 Task: Find connections with filter location Paraíba do Sul with filter topic #jobinterviewswith filter profile language English with filter current company RITU KUMAR with filter school Sardar Vallabhbhai National Institute of Technology, Surat with filter industry Wholesale Drugs and Sundries with filter service category Team Building with filter keywords title Skin Care Specialist
Action: Mouse moved to (250, 307)
Screenshot: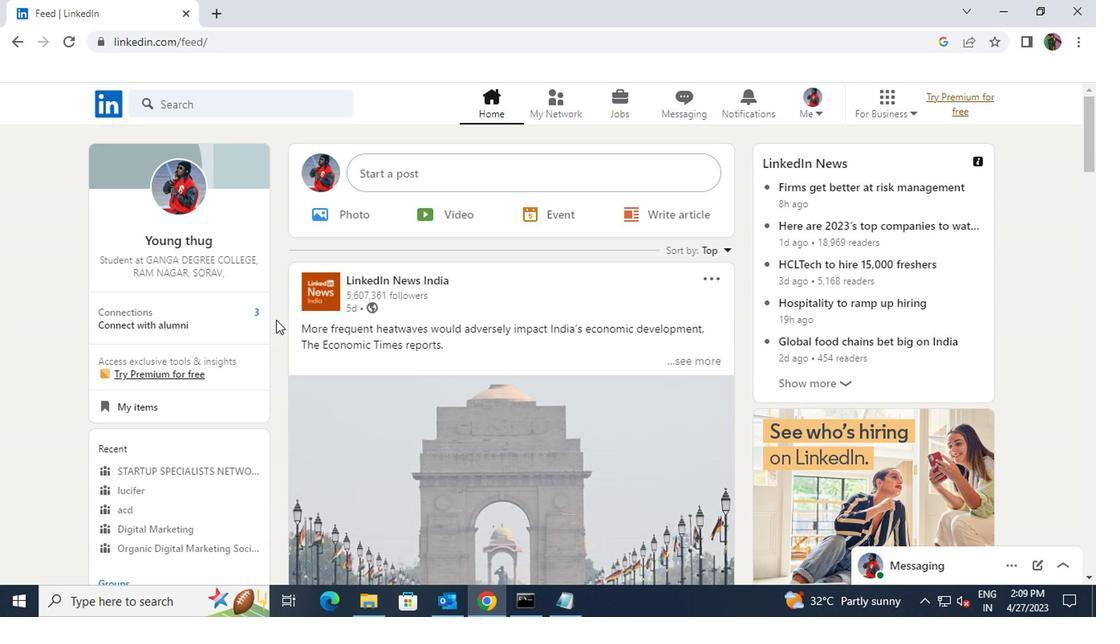 
Action: Mouse pressed left at (250, 307)
Screenshot: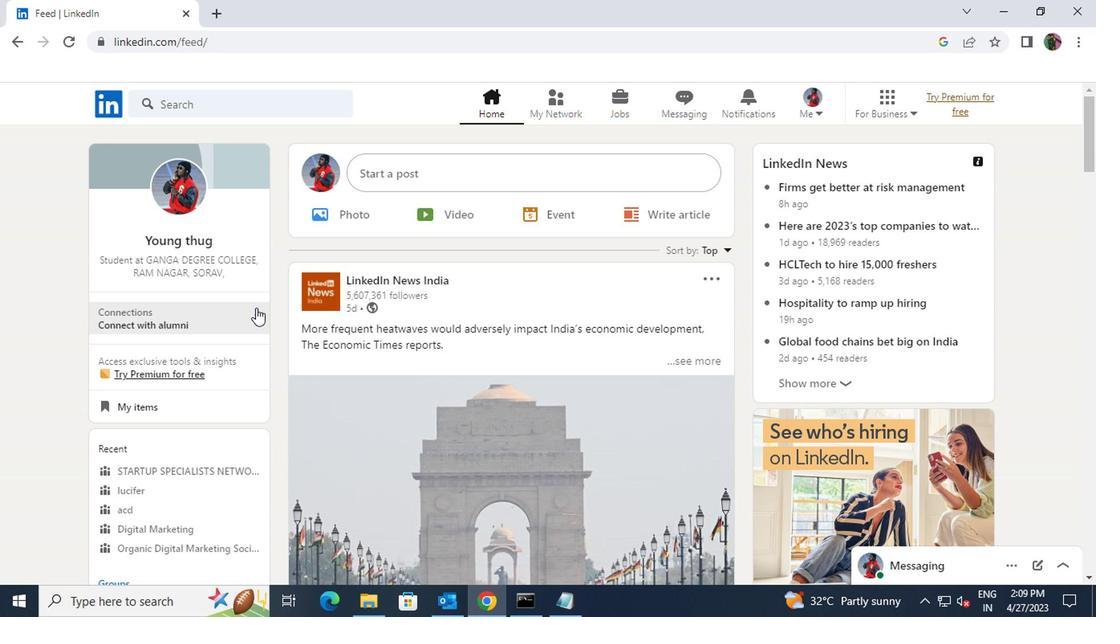 
Action: Mouse moved to (251, 188)
Screenshot: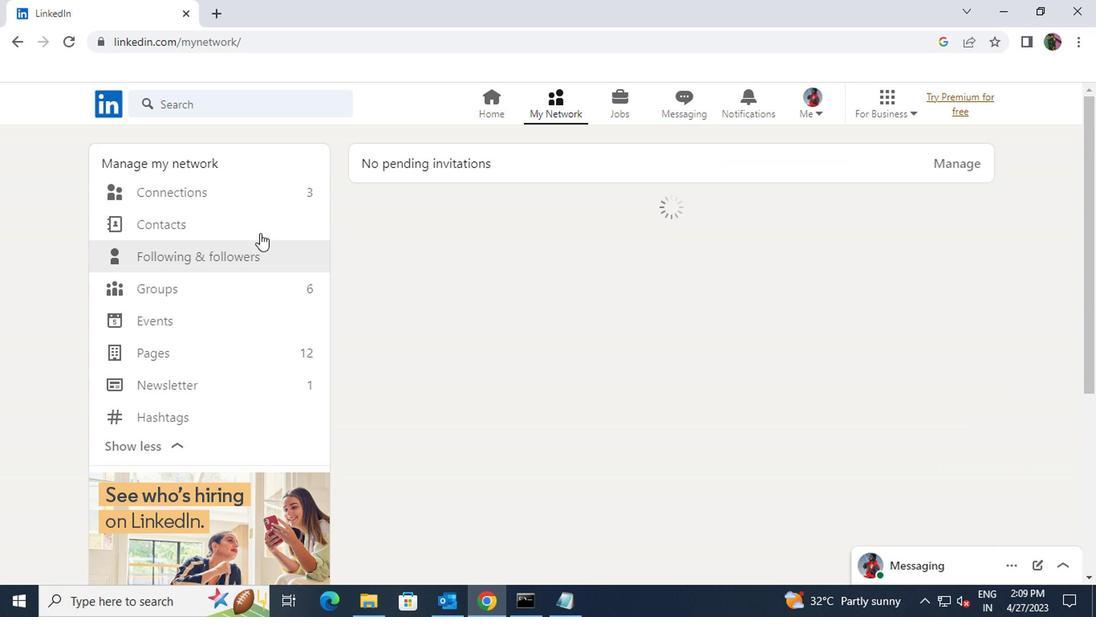 
Action: Mouse pressed left at (251, 188)
Screenshot: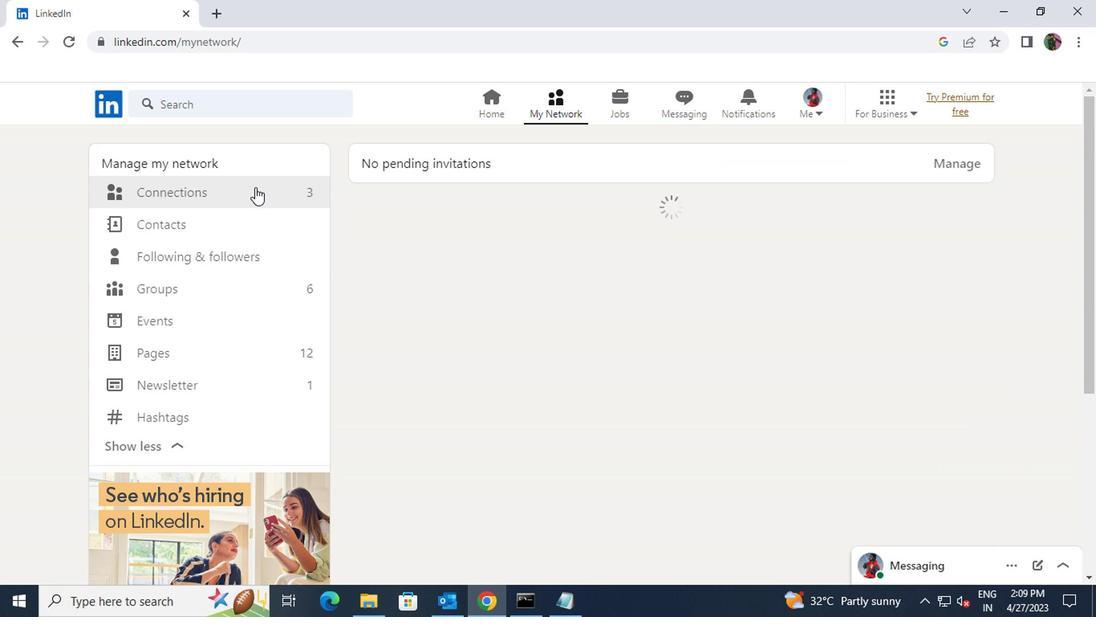 
Action: Mouse moved to (625, 195)
Screenshot: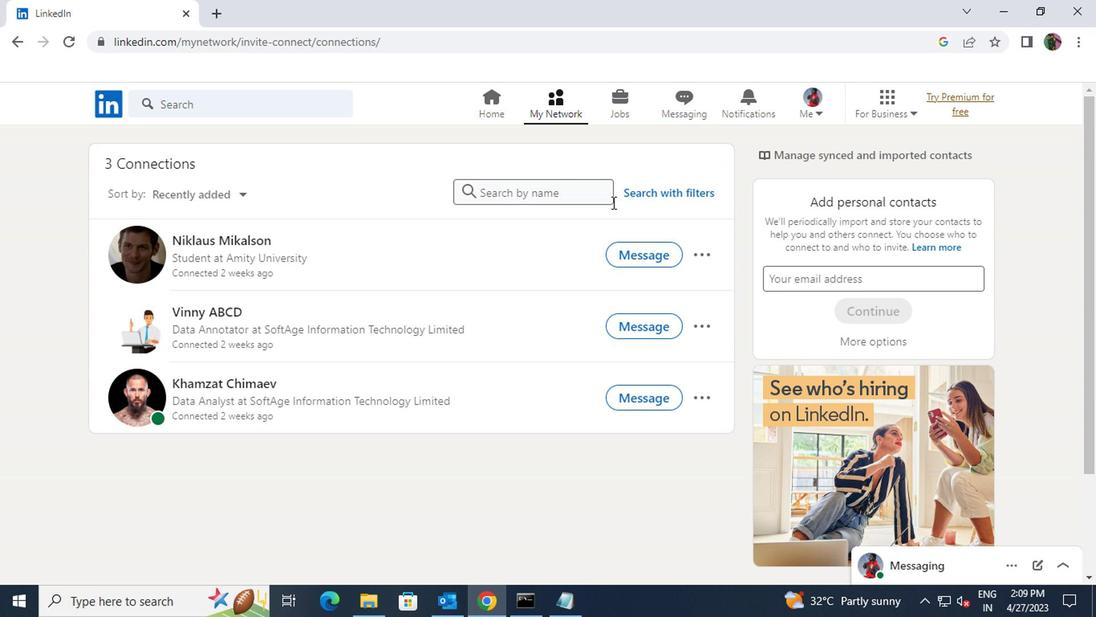
Action: Mouse pressed left at (625, 195)
Screenshot: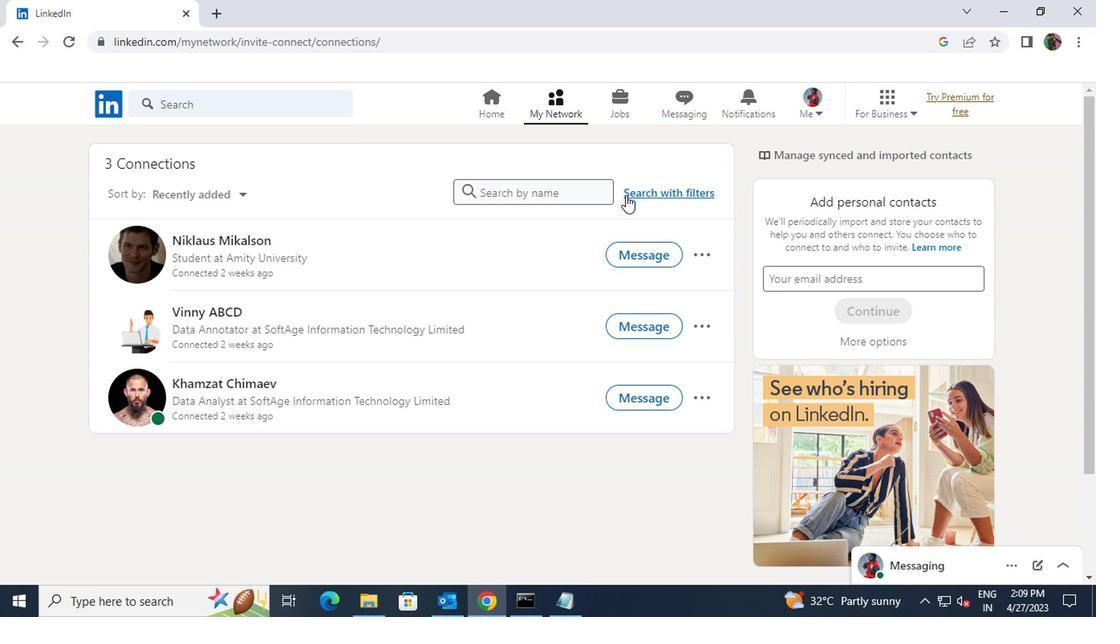 
Action: Mouse moved to (603, 149)
Screenshot: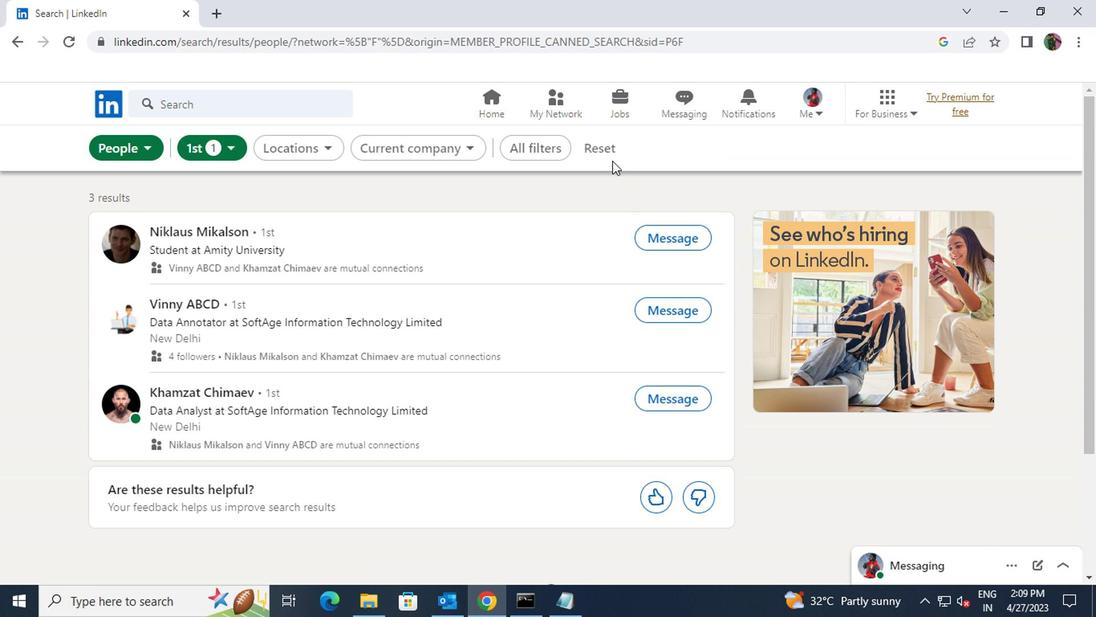
Action: Mouse pressed left at (603, 149)
Screenshot: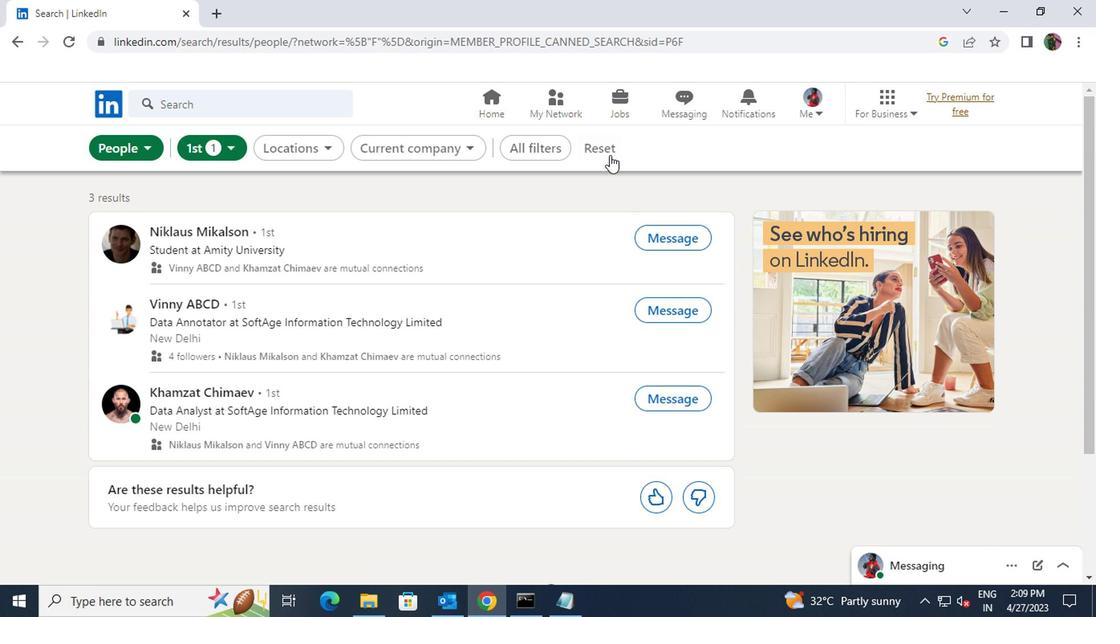 
Action: Mouse moved to (583, 151)
Screenshot: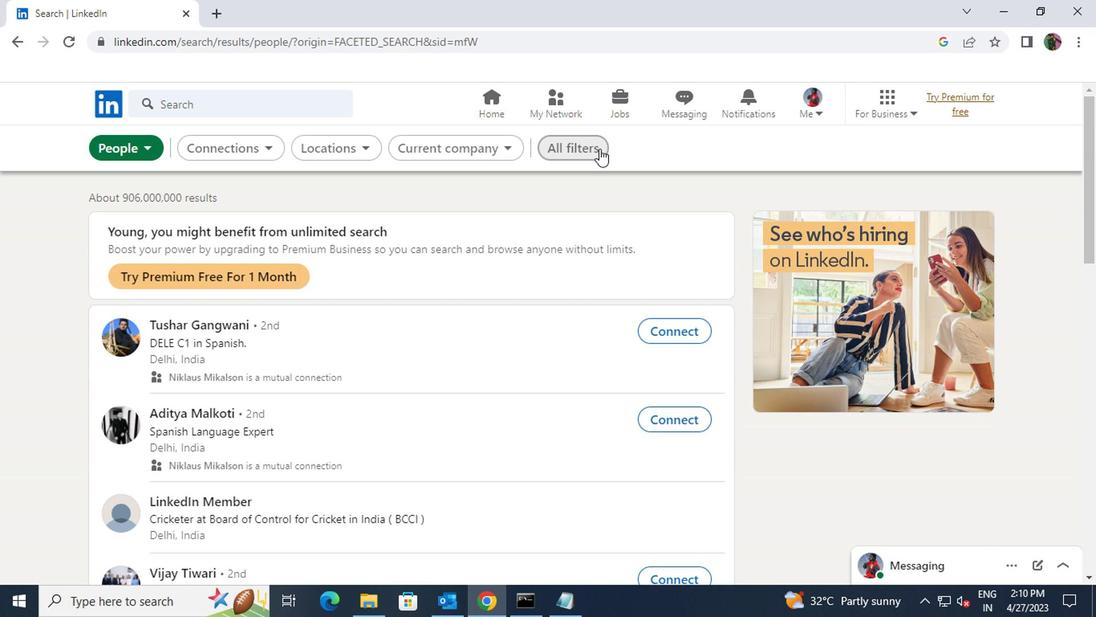 
Action: Mouse pressed left at (583, 151)
Screenshot: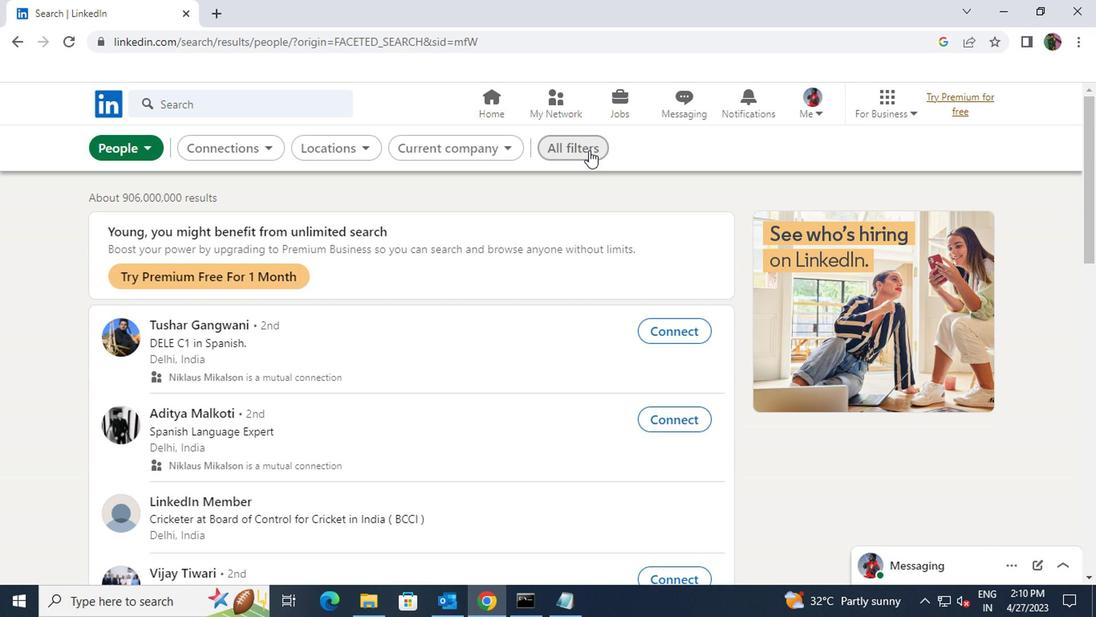 
Action: Mouse moved to (780, 300)
Screenshot: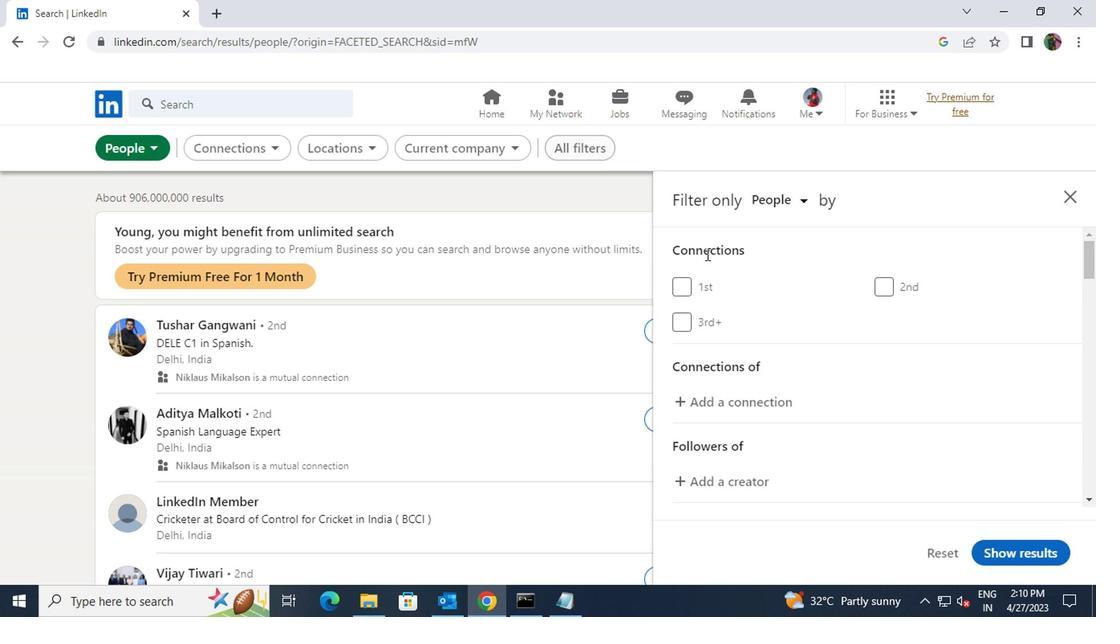 
Action: Mouse scrolled (780, 299) with delta (0, 0)
Screenshot: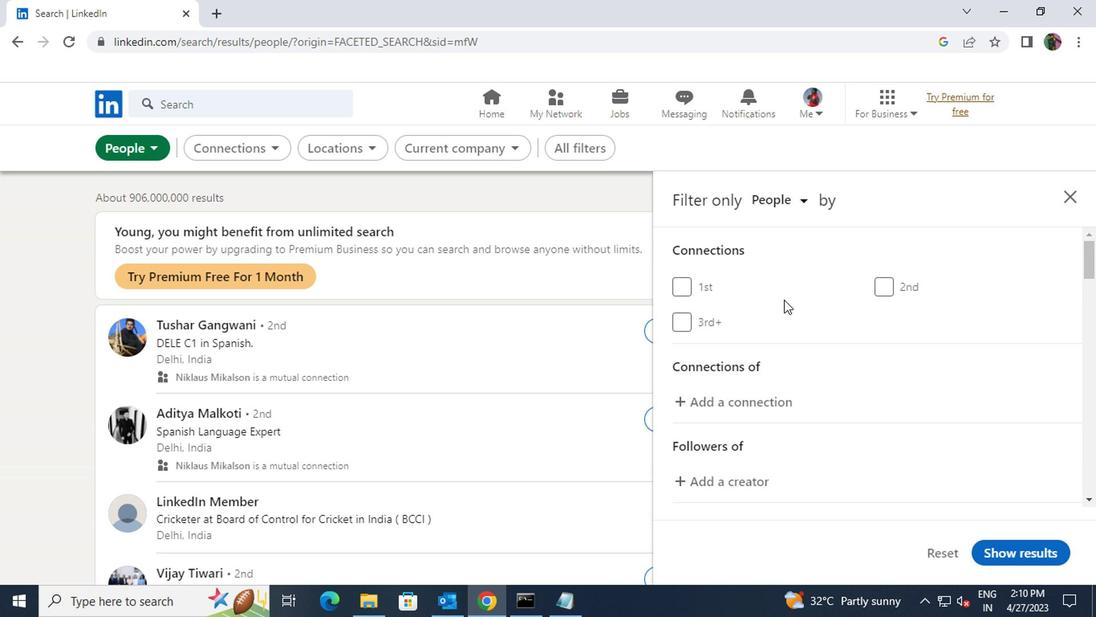
Action: Mouse scrolled (780, 299) with delta (0, 0)
Screenshot: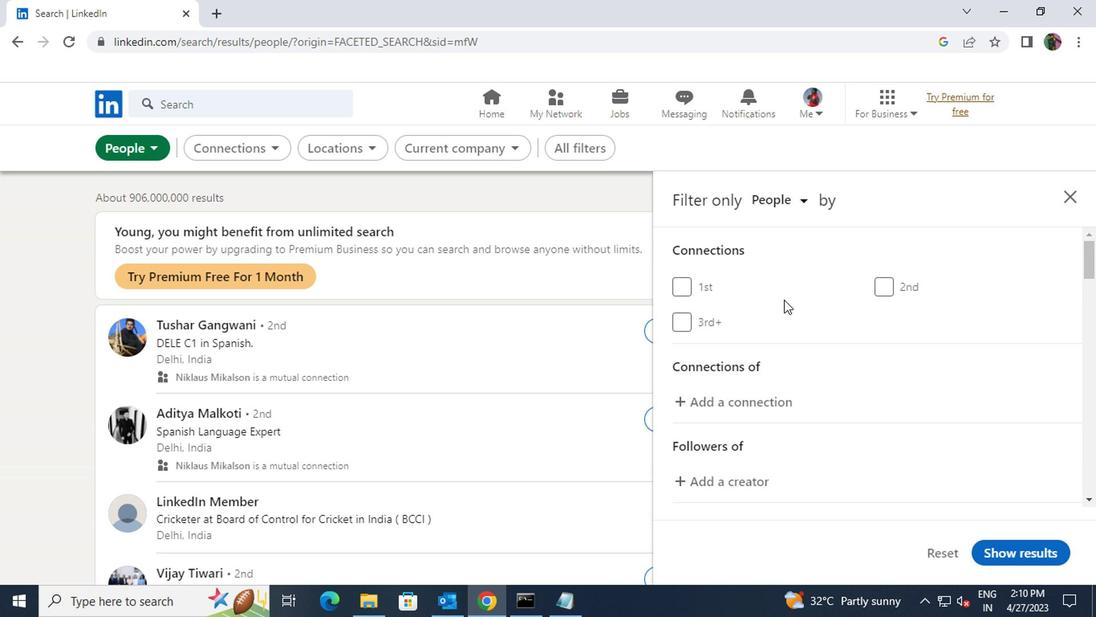 
Action: Mouse scrolled (780, 299) with delta (0, 0)
Screenshot: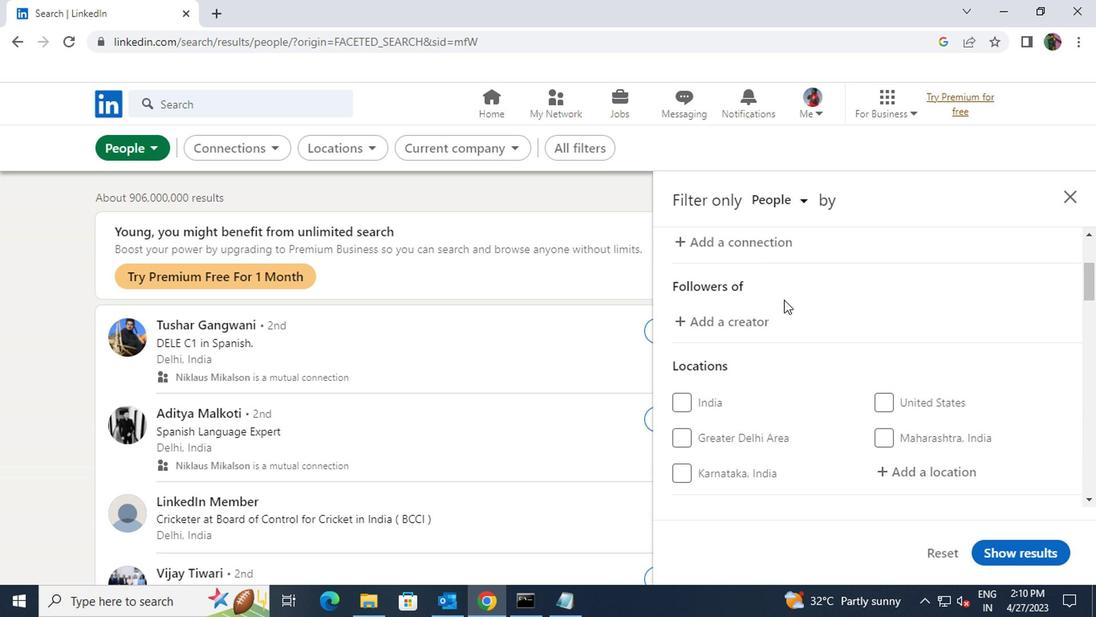 
Action: Mouse moved to (924, 382)
Screenshot: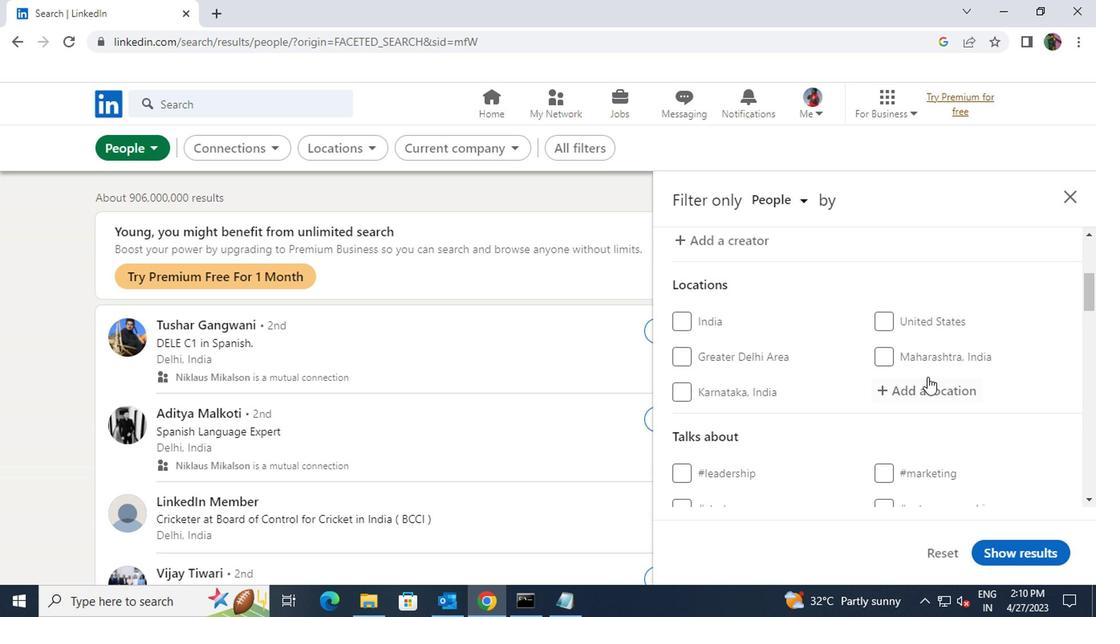 
Action: Mouse pressed left at (924, 382)
Screenshot: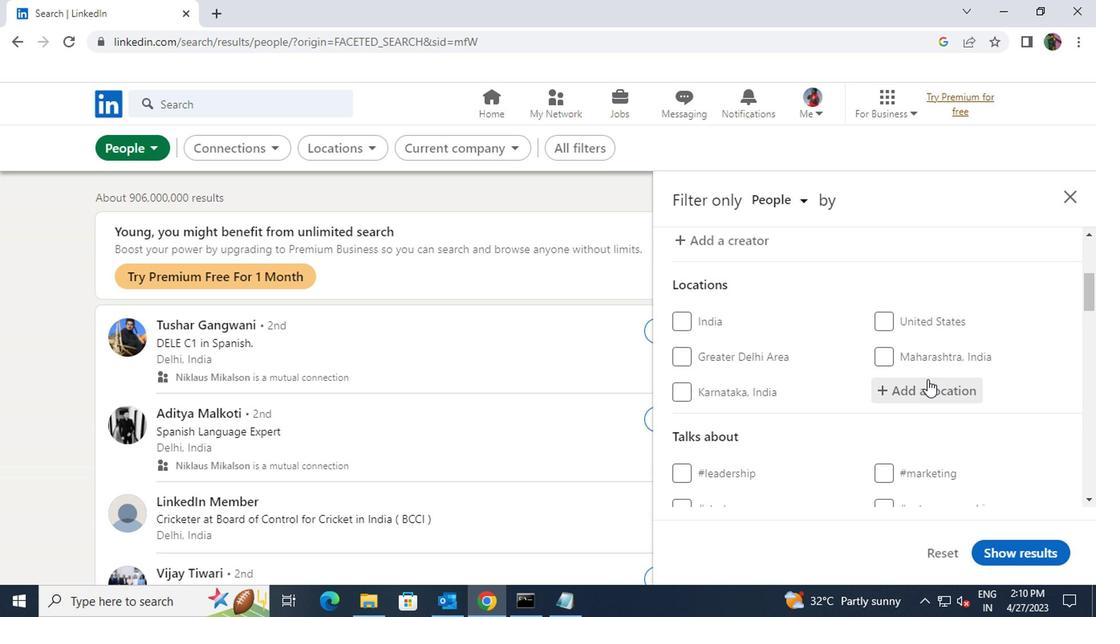 
Action: Key pressed <Key.shift>PARAIBA
Screenshot: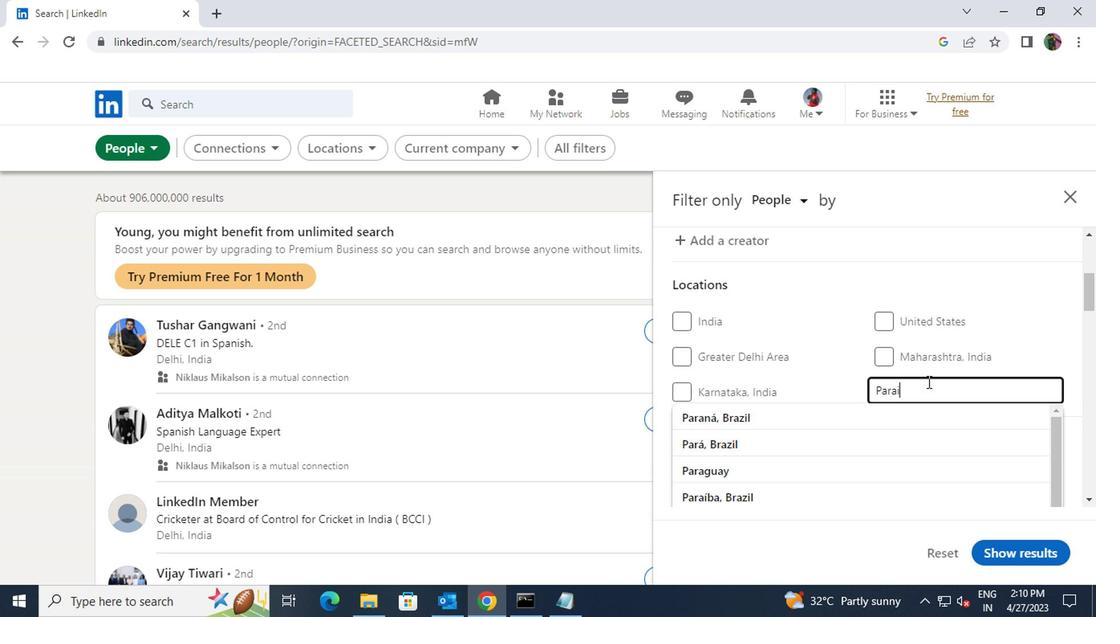 
Action: Mouse moved to (907, 411)
Screenshot: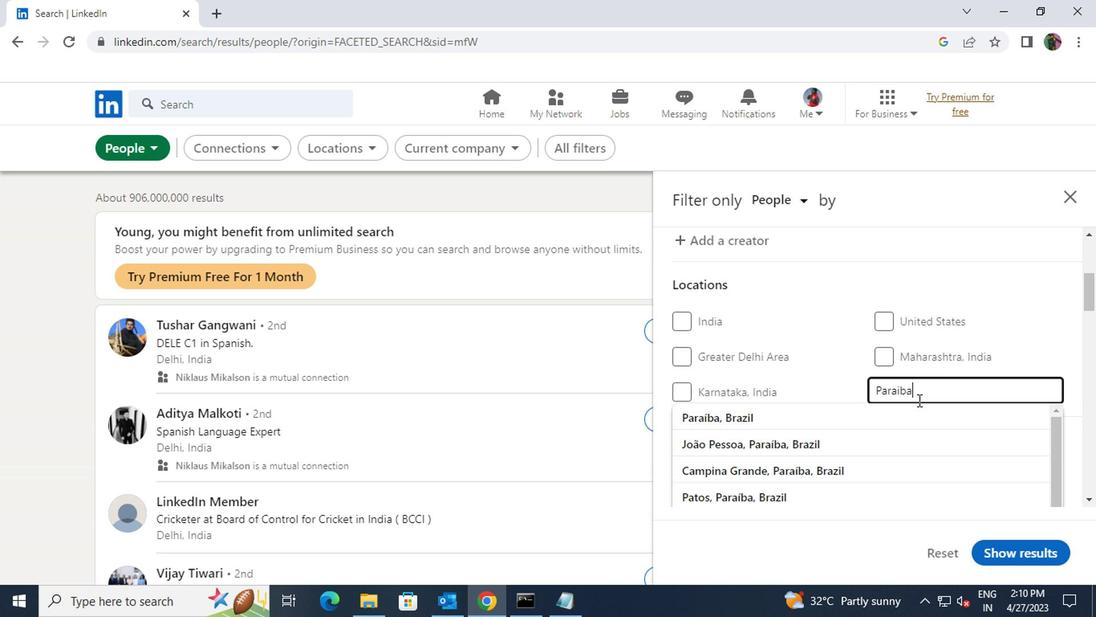 
Action: Mouse pressed left at (907, 411)
Screenshot: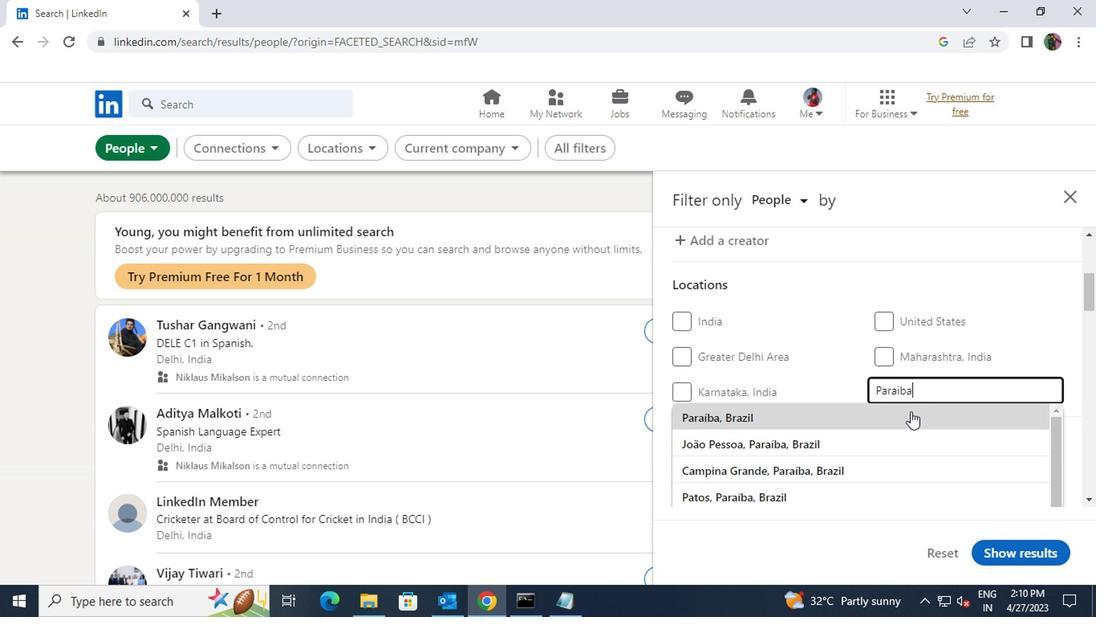 
Action: Mouse scrolled (907, 411) with delta (0, 0)
Screenshot: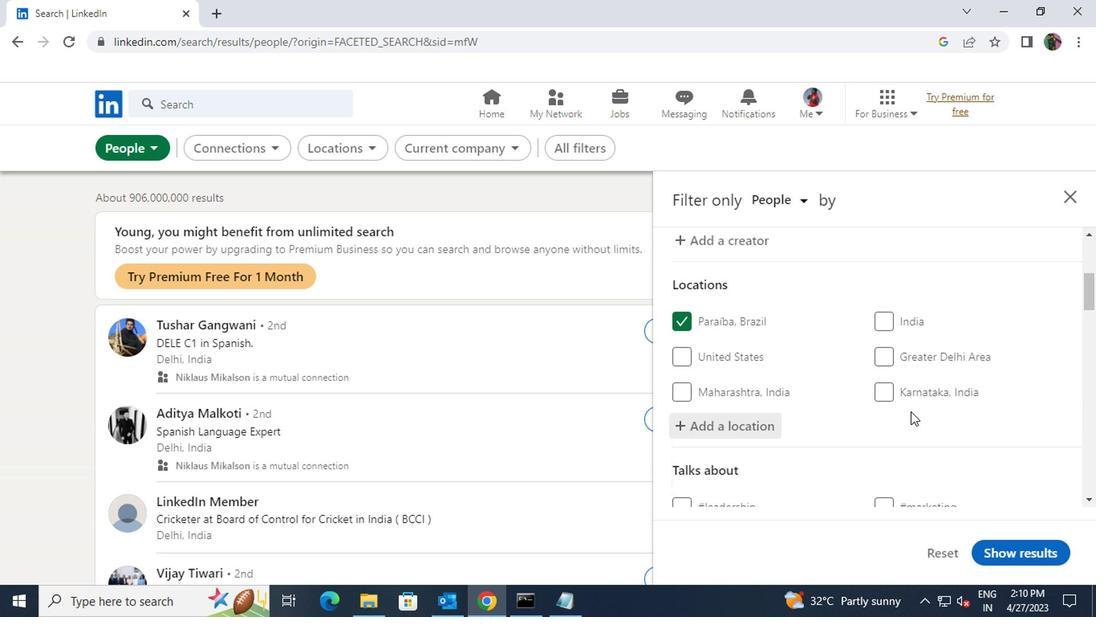 
Action: Mouse scrolled (907, 411) with delta (0, 0)
Screenshot: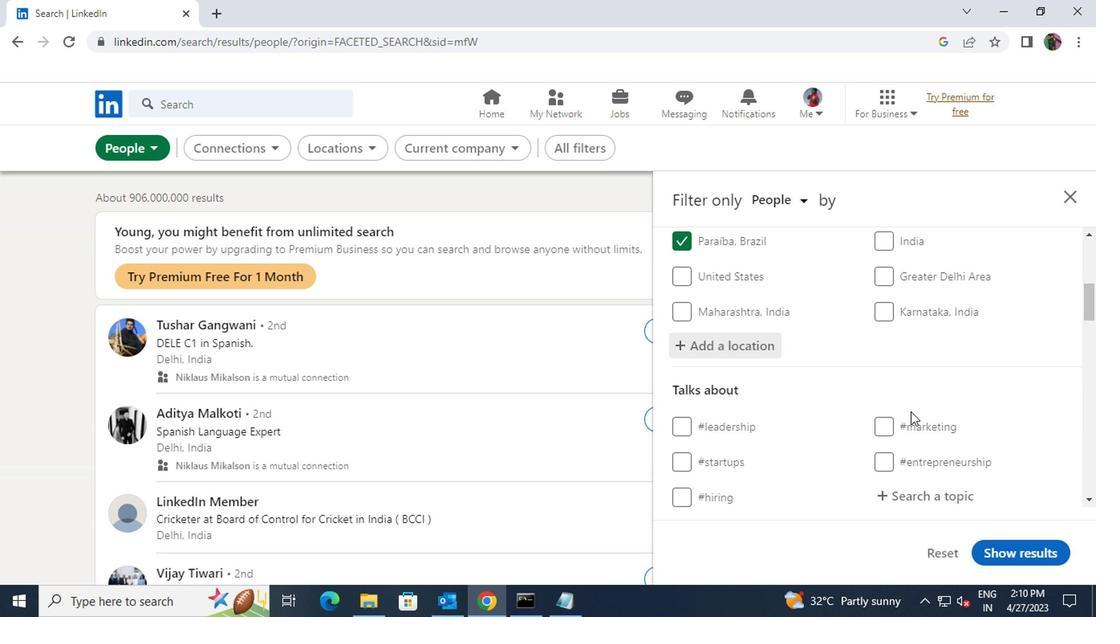 
Action: Mouse moved to (907, 413)
Screenshot: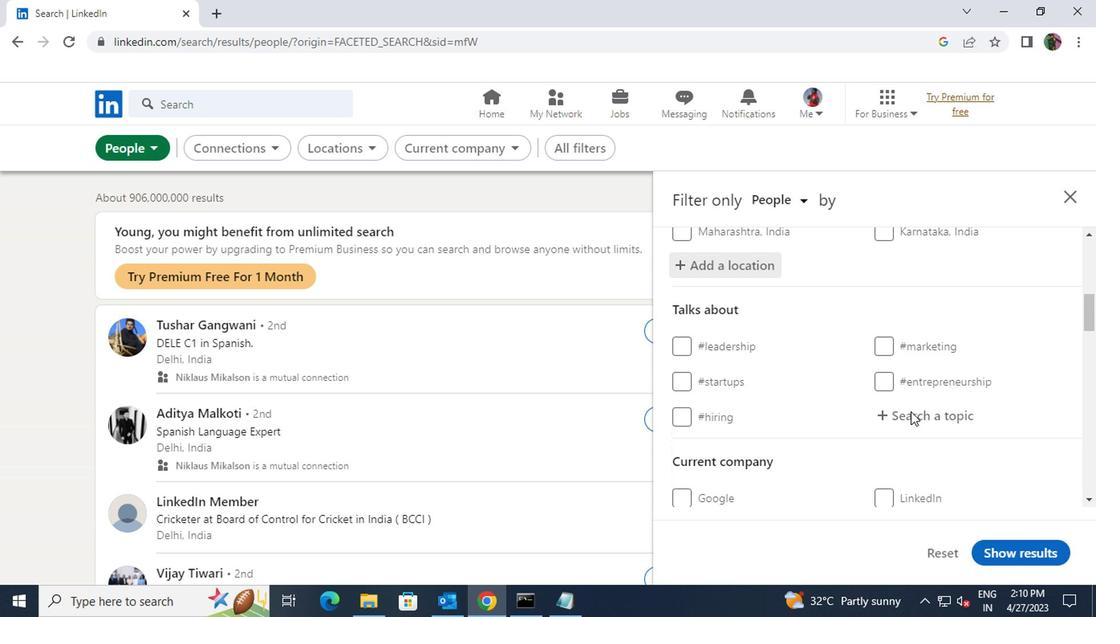
Action: Mouse pressed left at (907, 413)
Screenshot: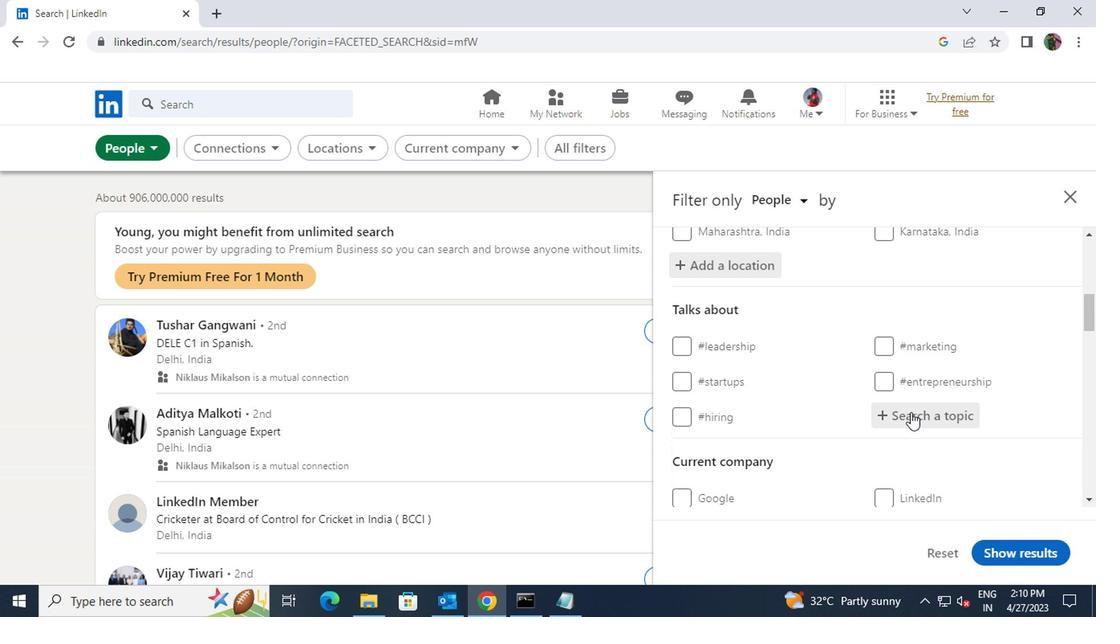 
Action: Key pressed <Key.shift><Key.shift><Key.shift>#<Key.shift>JOBINTERVIEWSWITH
Screenshot: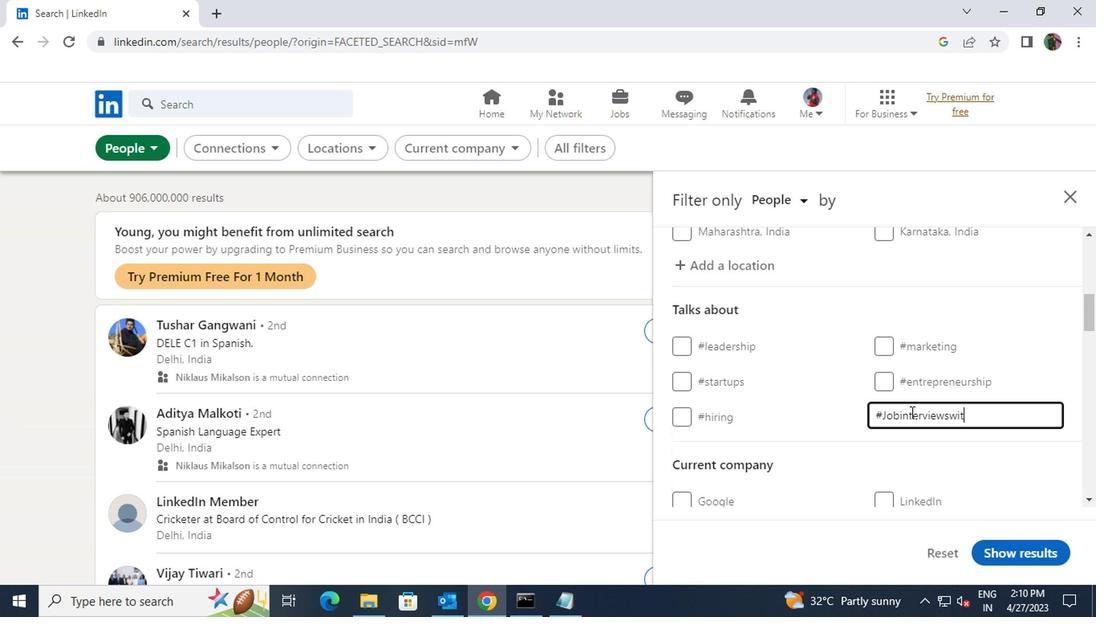 
Action: Mouse scrolled (907, 411) with delta (0, -1)
Screenshot: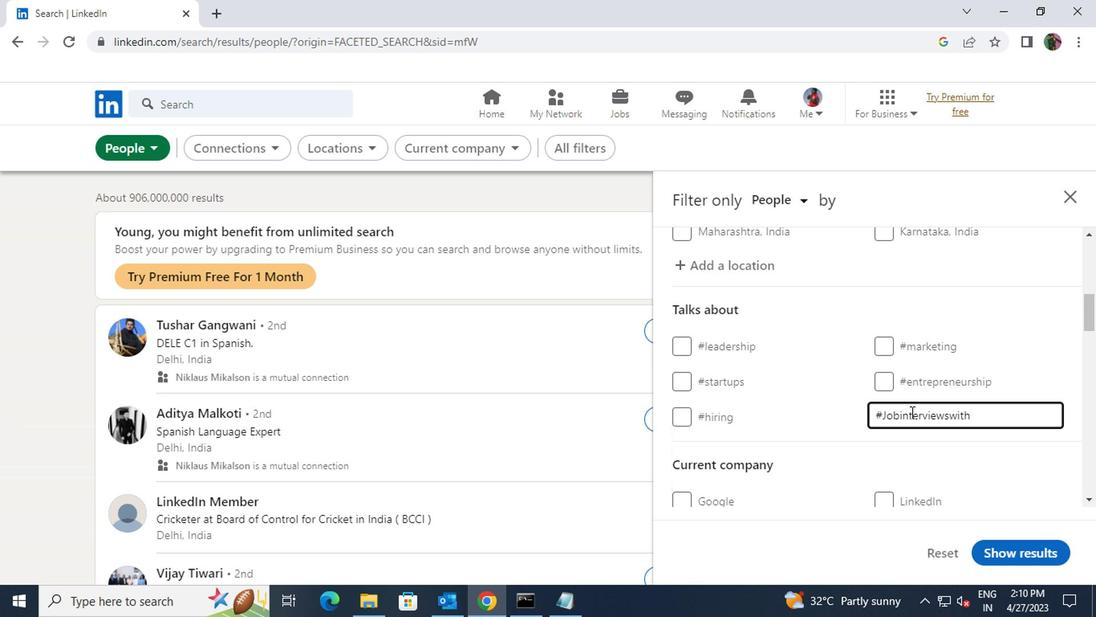 
Action: Mouse scrolled (907, 411) with delta (0, -1)
Screenshot: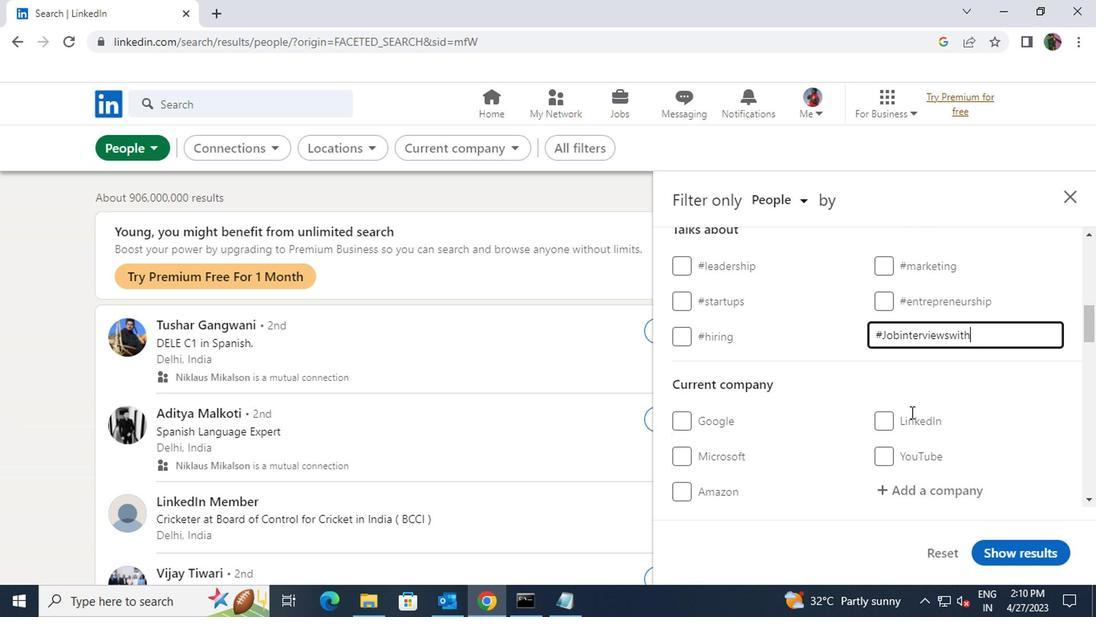 
Action: Mouse pressed left at (907, 413)
Screenshot: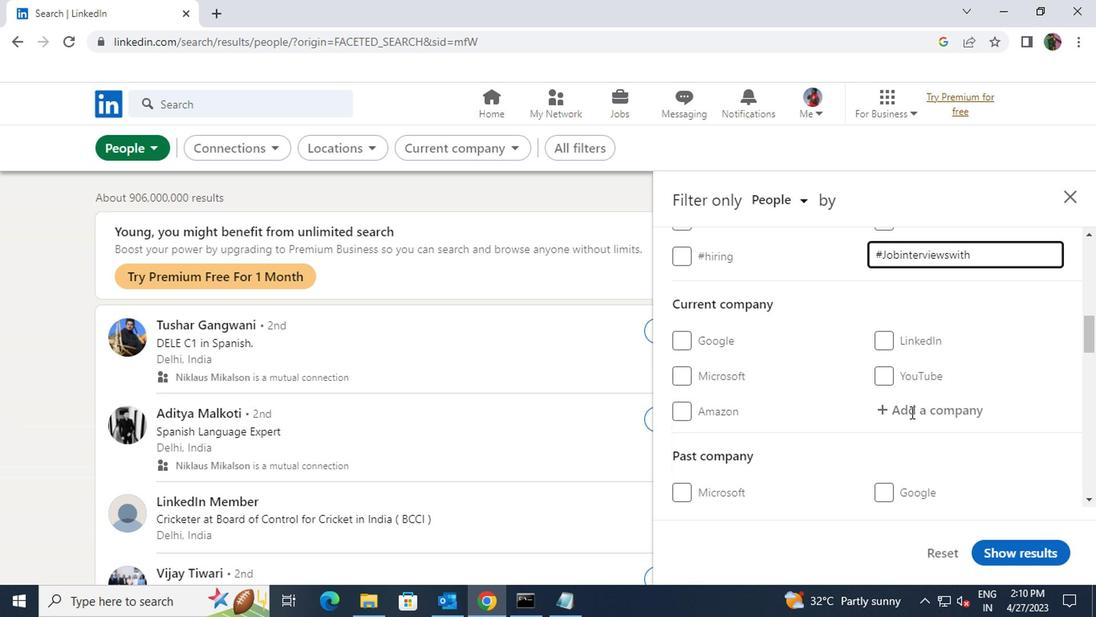 
Action: Key pressed <Key.shift><Key.shift><Key.shift>RITU<Key.space>KUMA
Screenshot: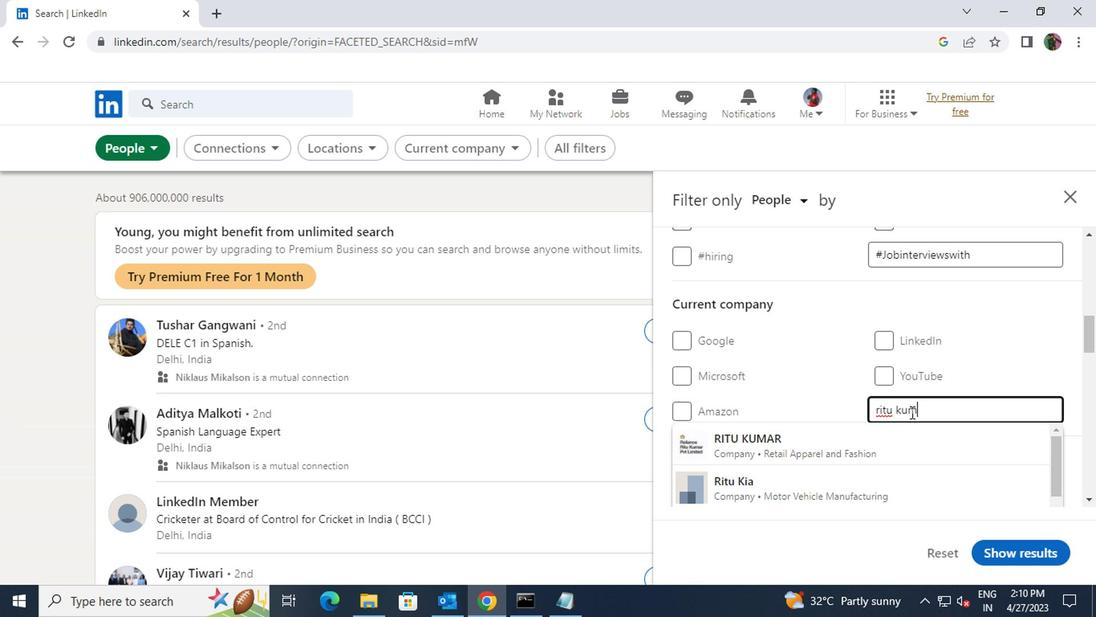 
Action: Mouse moved to (885, 475)
Screenshot: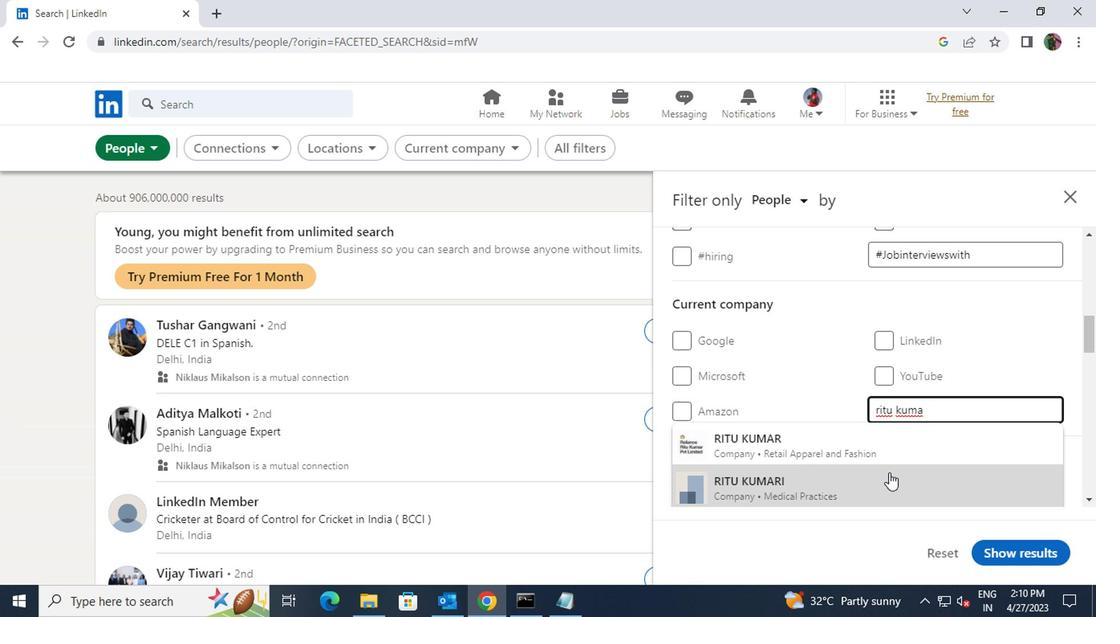 
Action: Mouse pressed left at (885, 475)
Screenshot: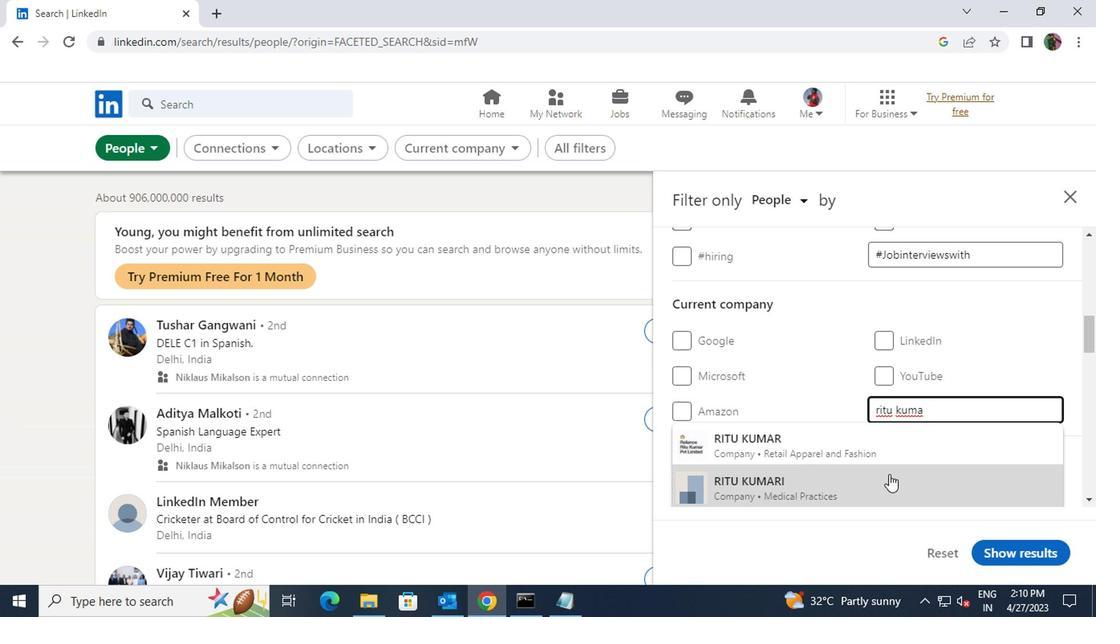
Action: Mouse scrolled (885, 474) with delta (0, -1)
Screenshot: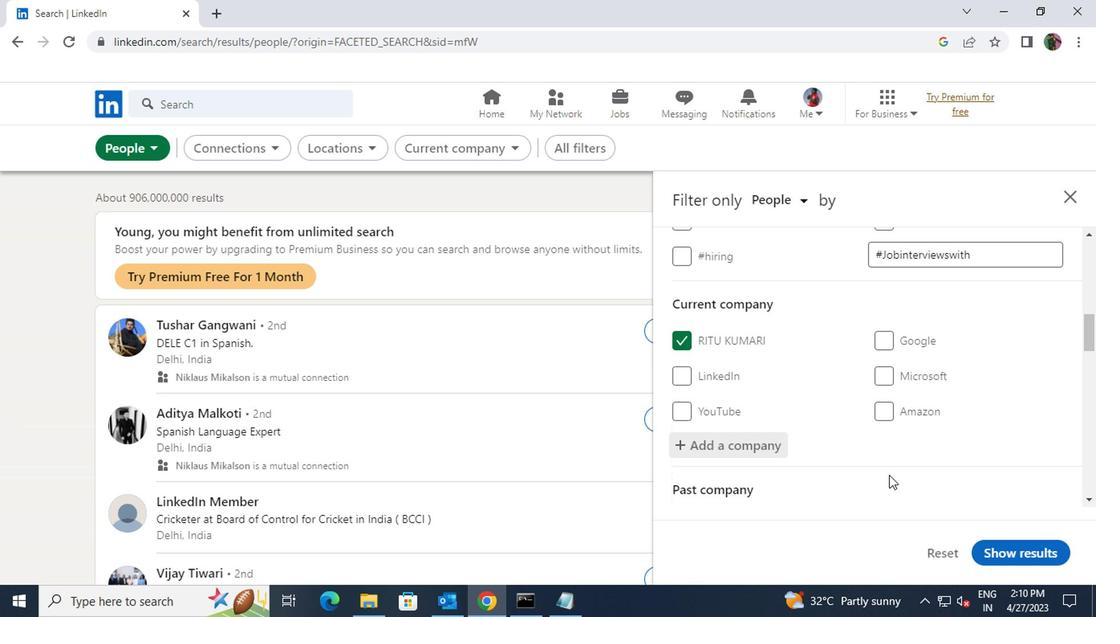 
Action: Mouse scrolled (885, 474) with delta (0, -1)
Screenshot: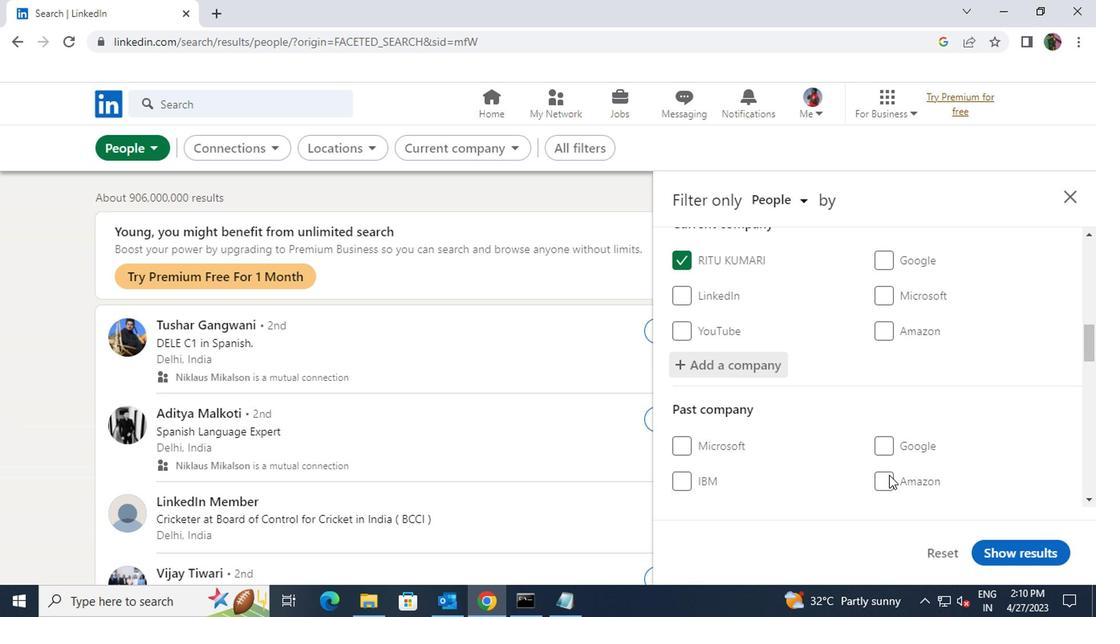
Action: Mouse scrolled (885, 474) with delta (0, -1)
Screenshot: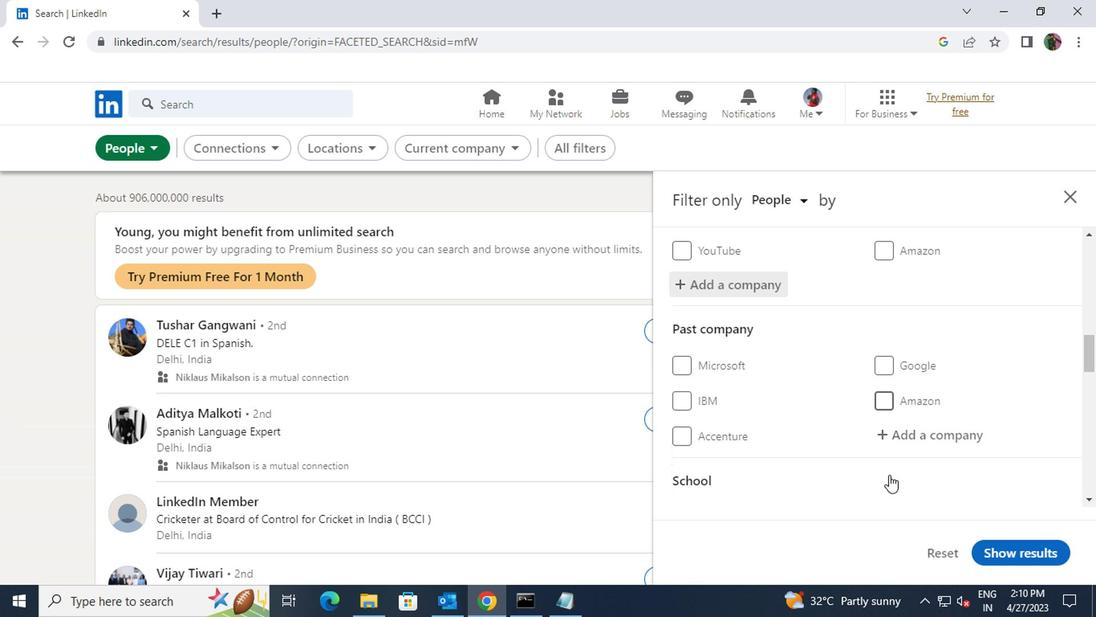 
Action: Mouse scrolled (885, 474) with delta (0, -1)
Screenshot: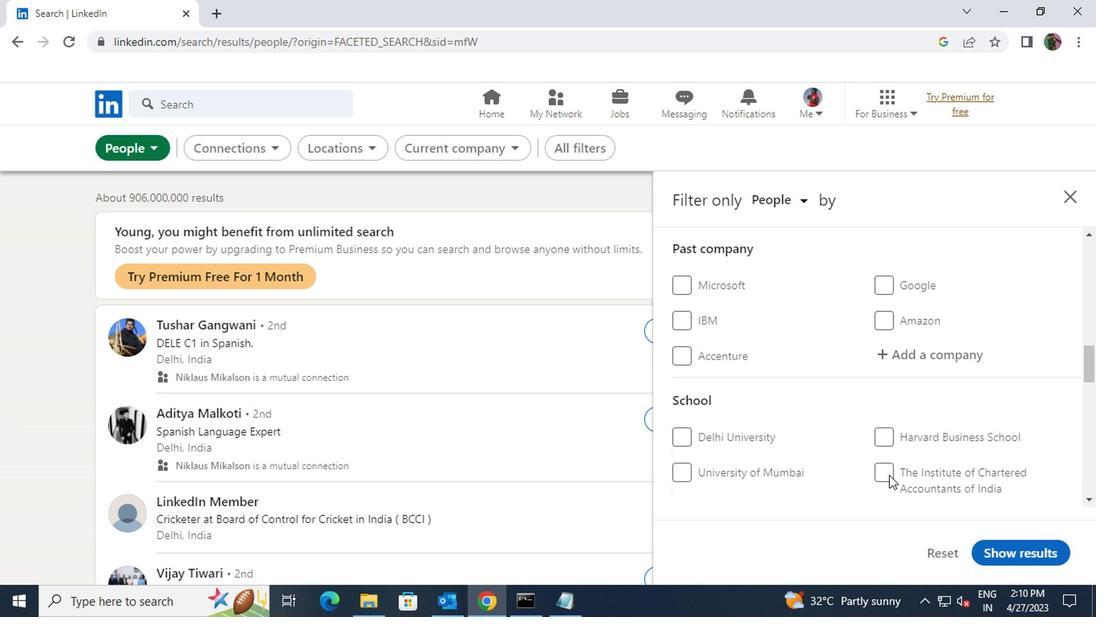 
Action: Mouse moved to (889, 443)
Screenshot: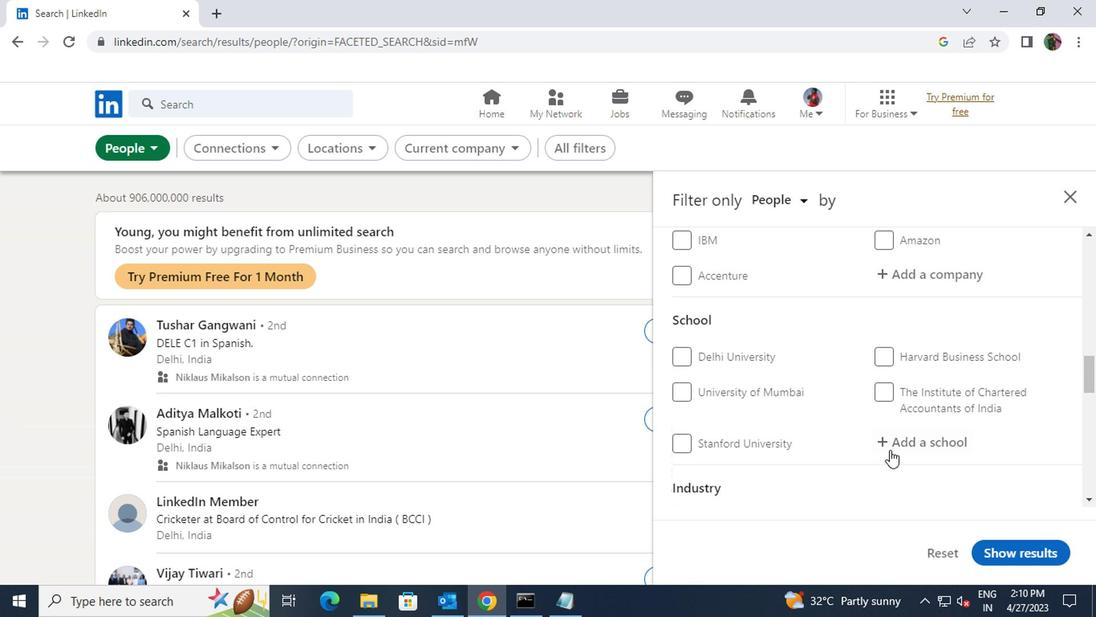 
Action: Mouse pressed left at (889, 443)
Screenshot: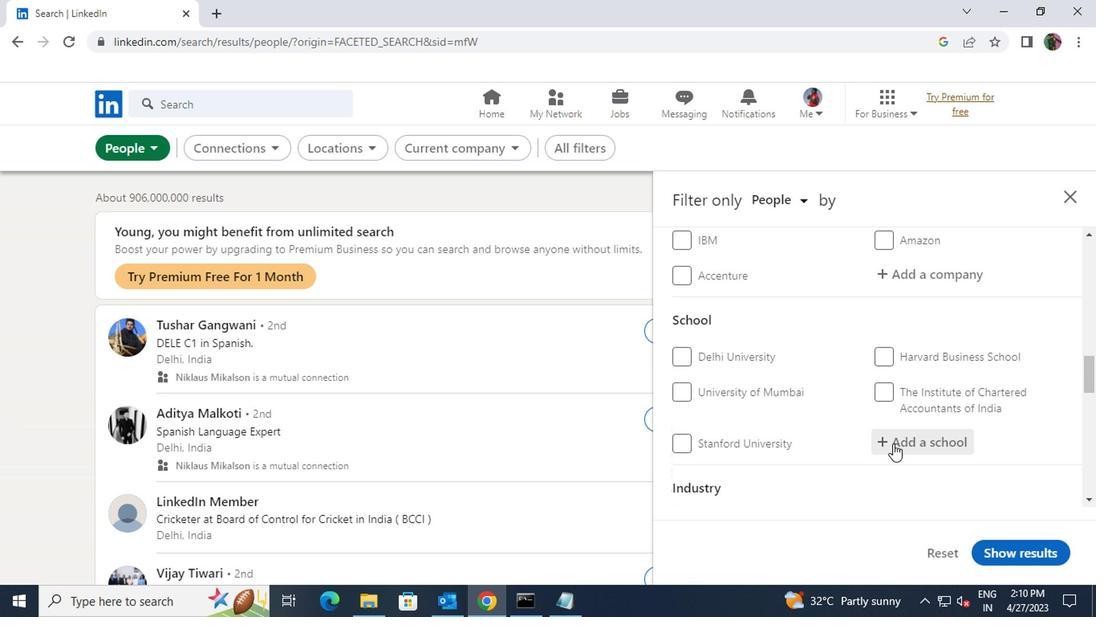 
Action: Key pressed <Key.shift>SARDAR<Key.space>VALLABH
Screenshot: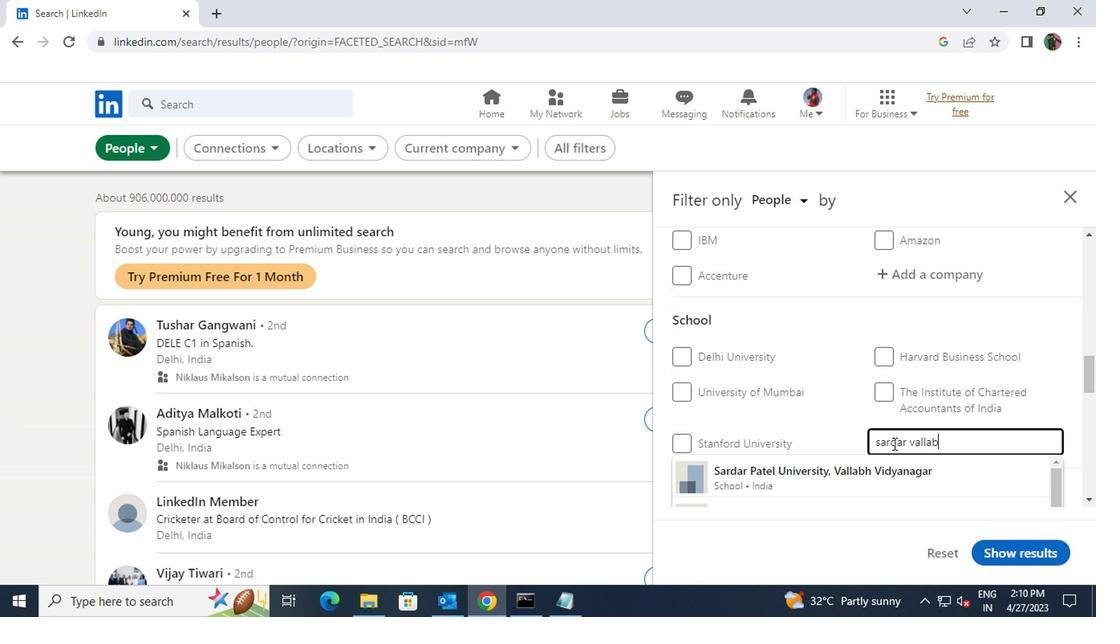 
Action: Mouse scrolled (889, 443) with delta (0, 0)
Screenshot: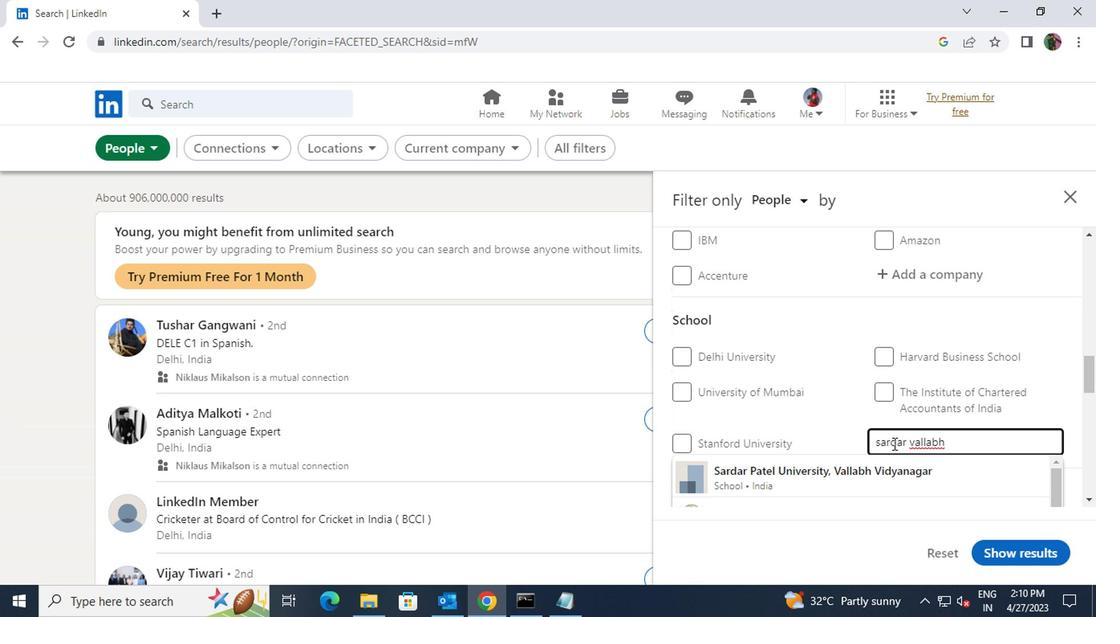 
Action: Mouse moved to (893, 439)
Screenshot: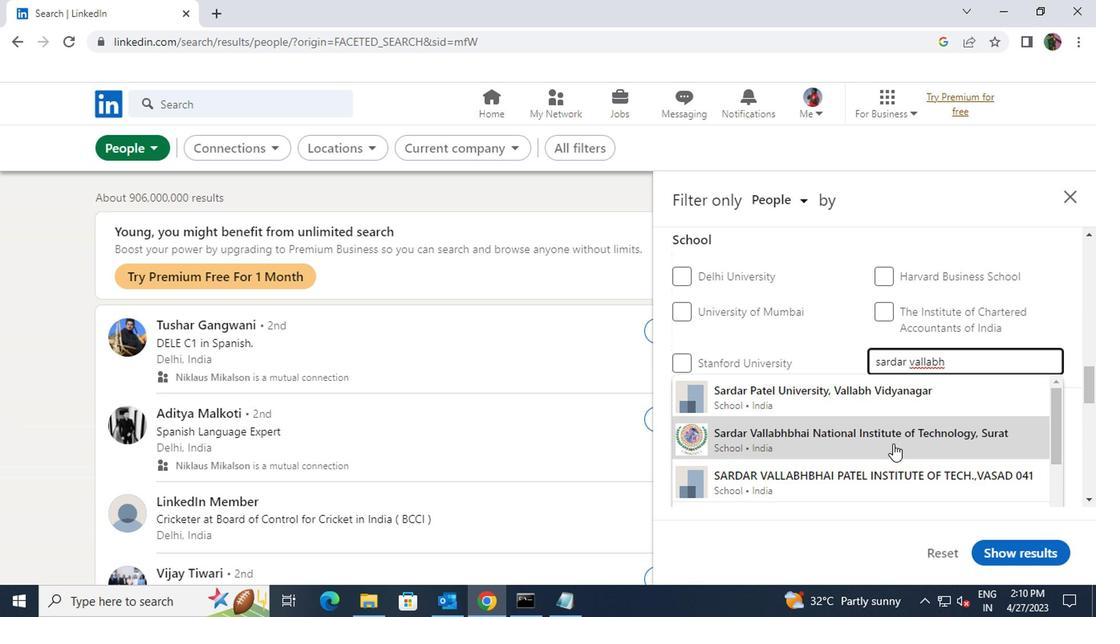 
Action: Mouse pressed left at (893, 439)
Screenshot: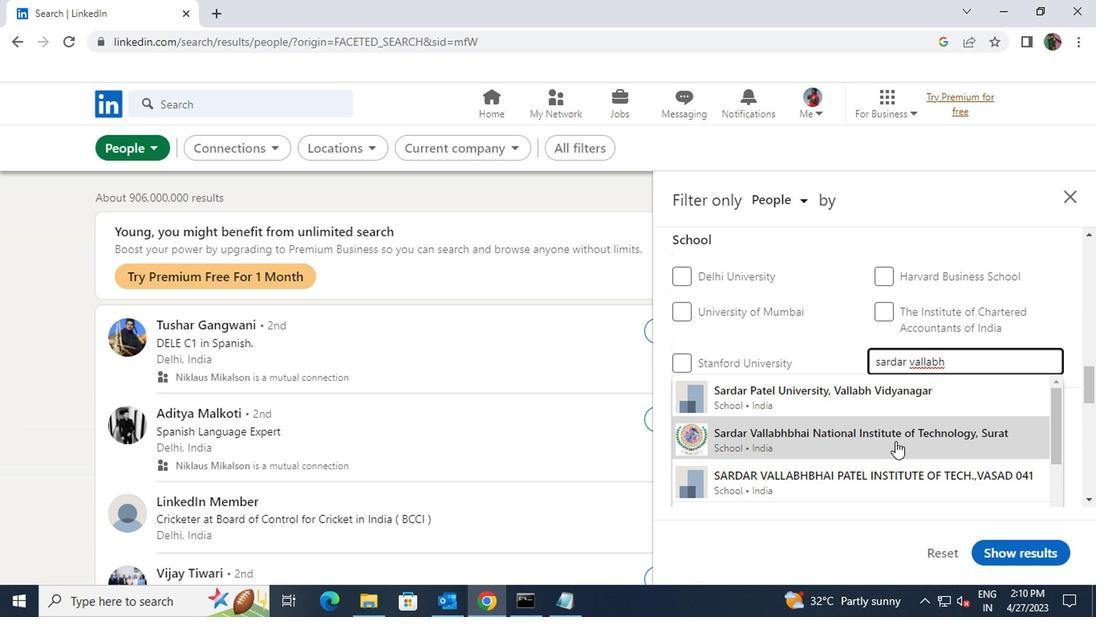 
Action: Mouse scrolled (893, 438) with delta (0, -1)
Screenshot: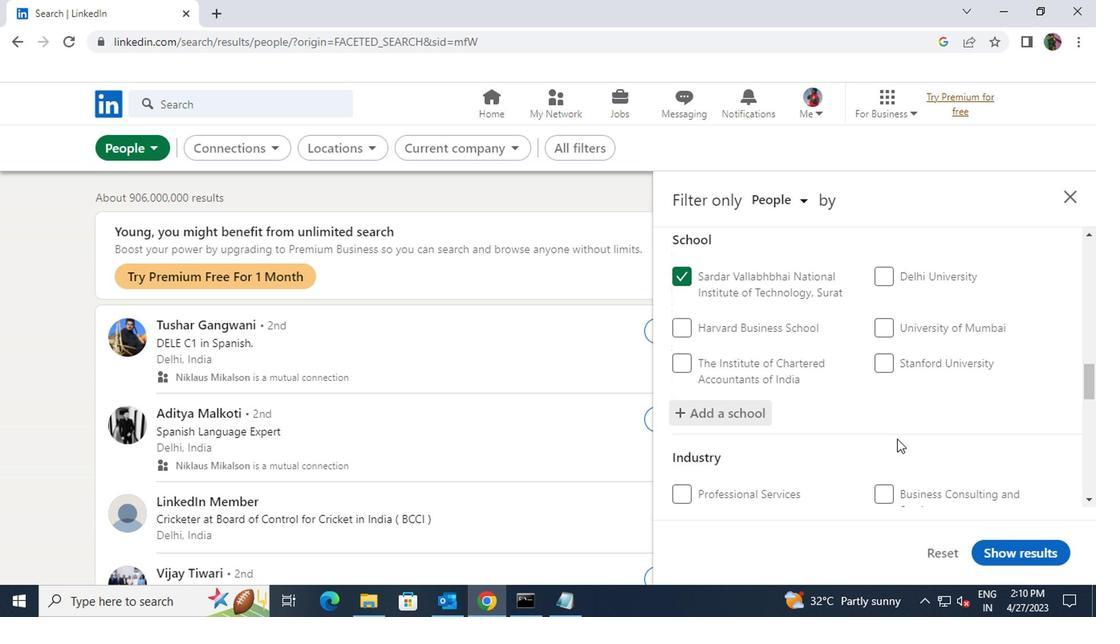 
Action: Mouse scrolled (893, 438) with delta (0, -1)
Screenshot: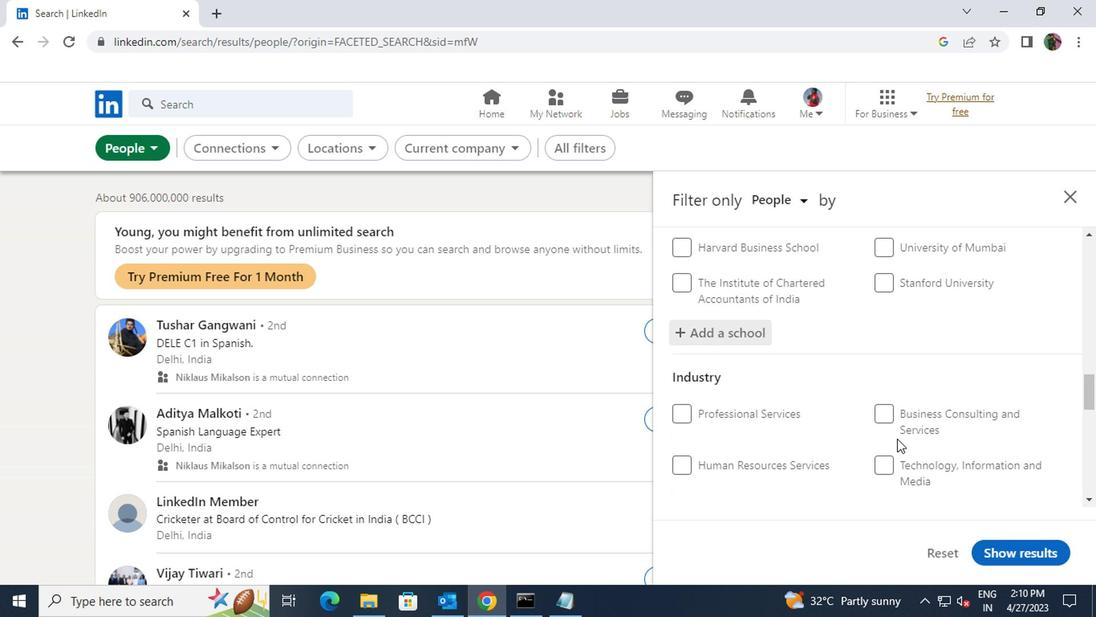 
Action: Mouse moved to (895, 437)
Screenshot: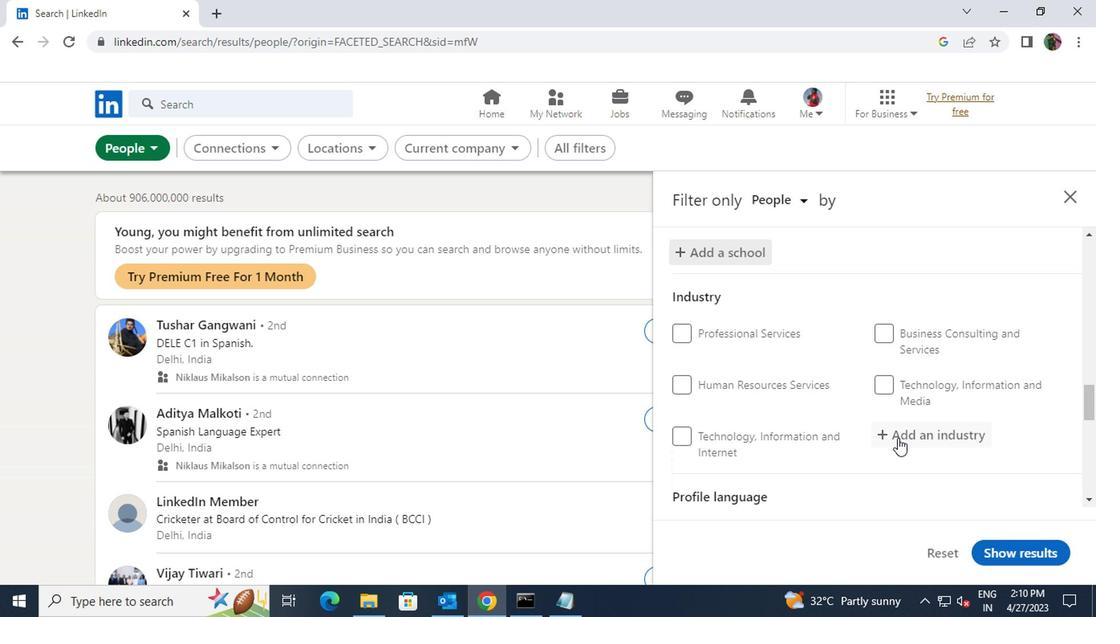 
Action: Mouse pressed left at (895, 437)
Screenshot: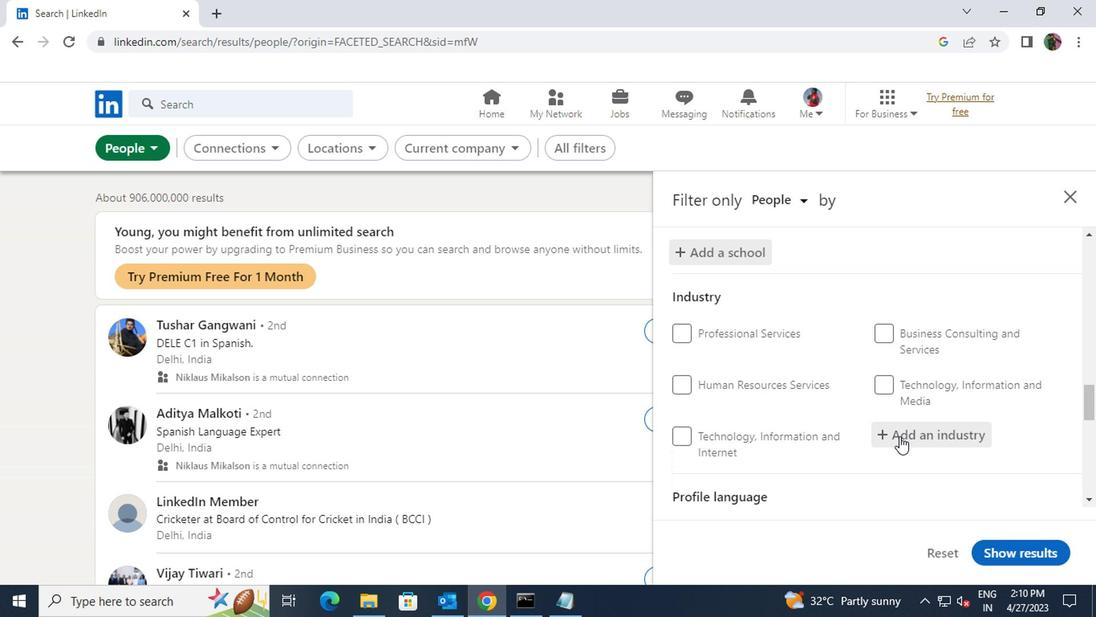 
Action: Key pressed <Key.shift>WHOLESALE<Key.space>DRUG
Screenshot: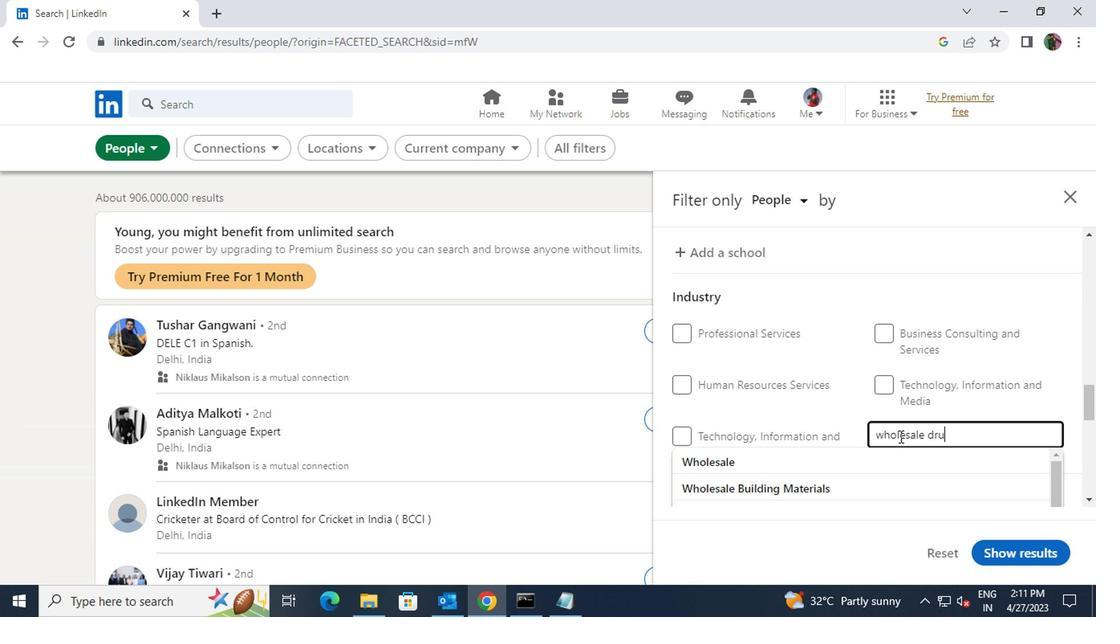 
Action: Mouse moved to (891, 453)
Screenshot: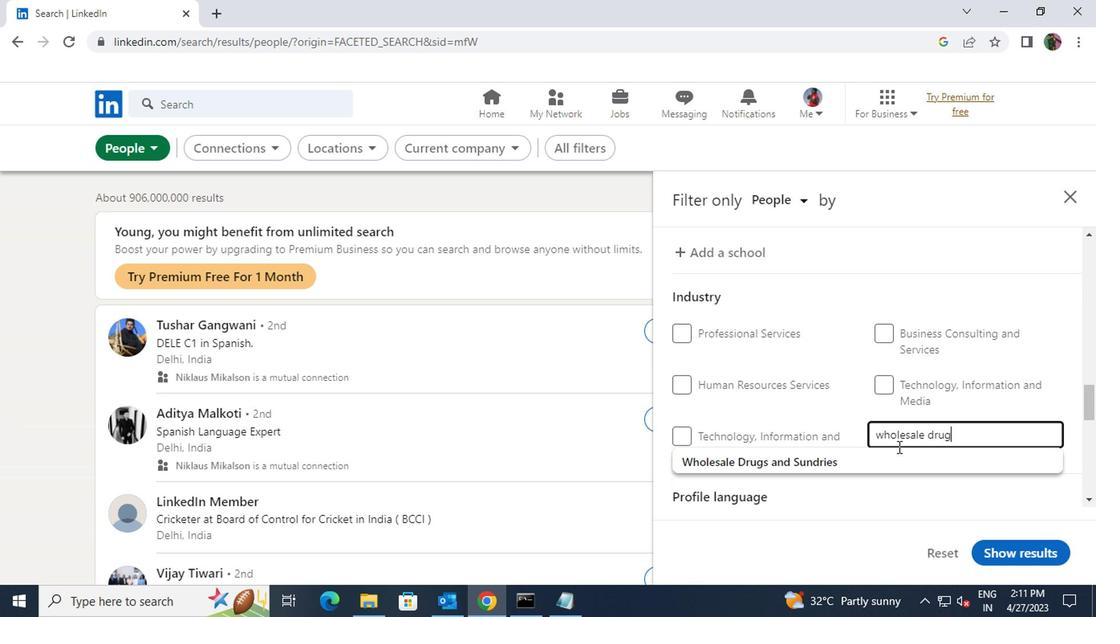 
Action: Mouse pressed left at (891, 453)
Screenshot: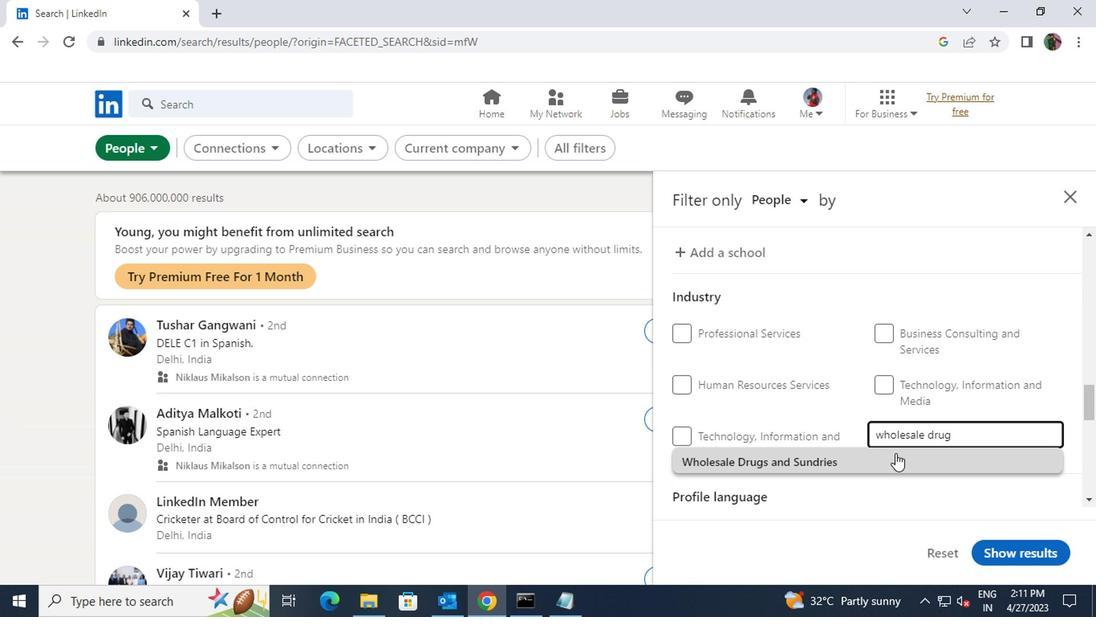 
Action: Mouse scrolled (891, 453) with delta (0, 0)
Screenshot: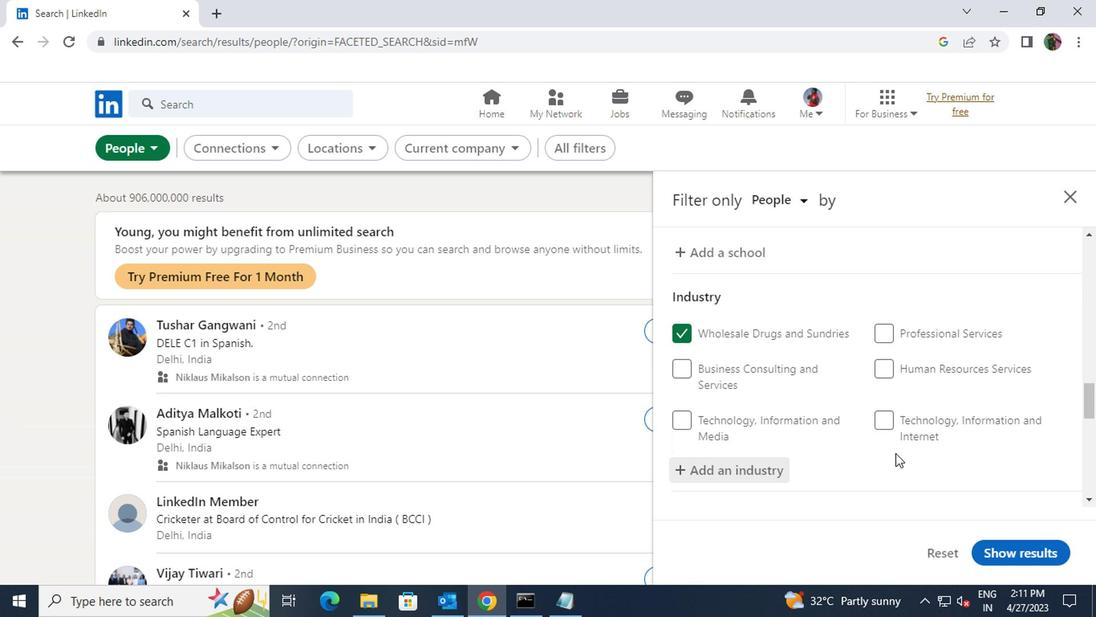 
Action: Mouse moved to (685, 463)
Screenshot: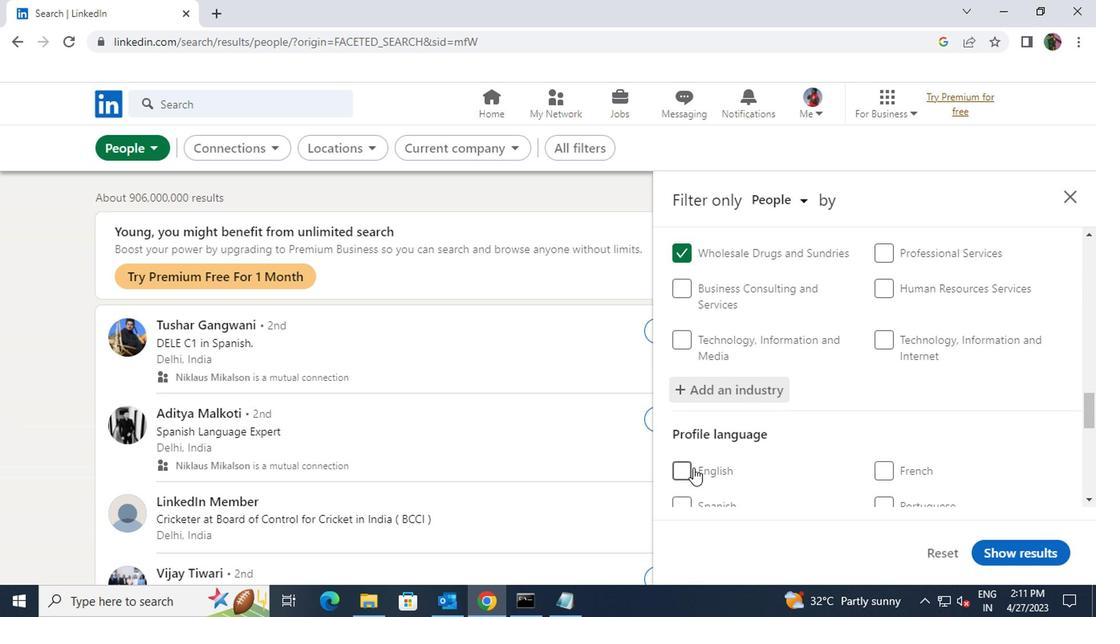 
Action: Mouse pressed left at (685, 463)
Screenshot: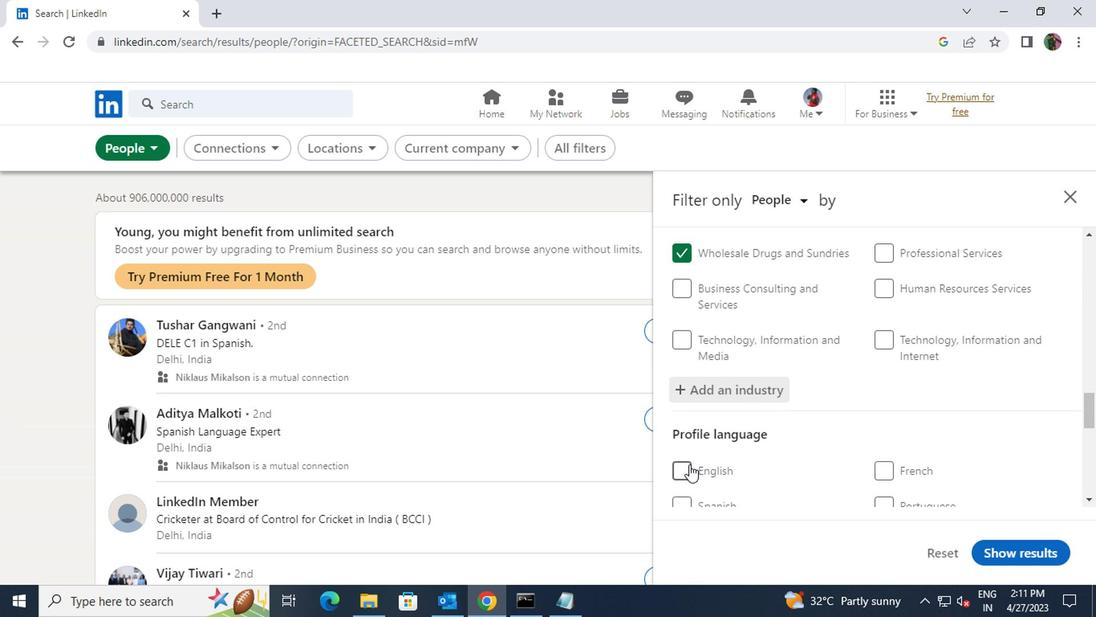 
Action: Mouse moved to (766, 454)
Screenshot: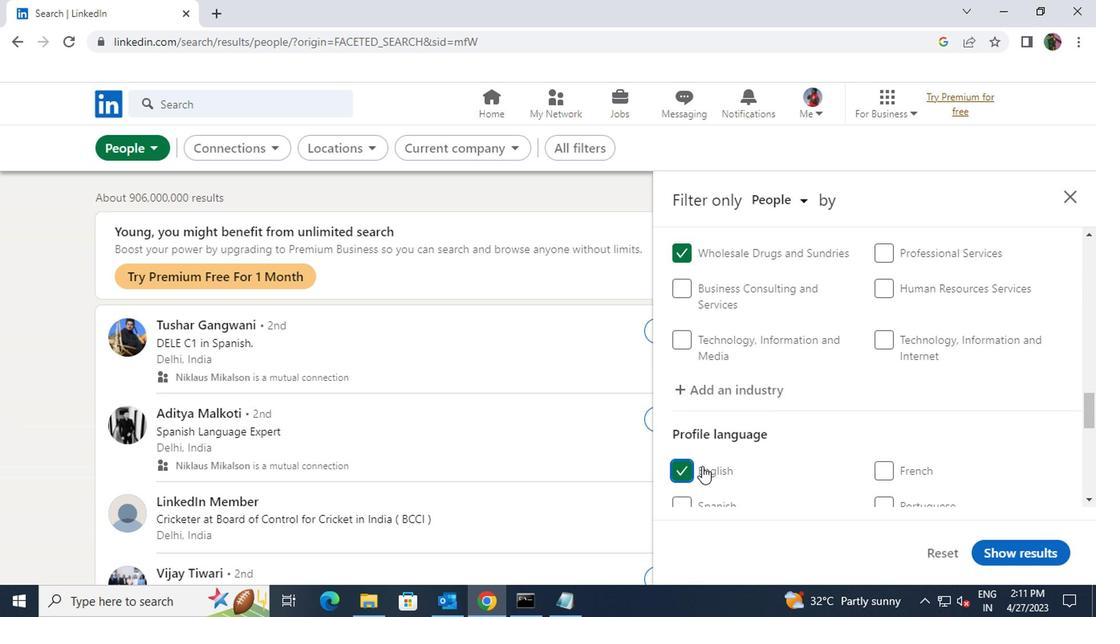 
Action: Mouse scrolled (766, 453) with delta (0, 0)
Screenshot: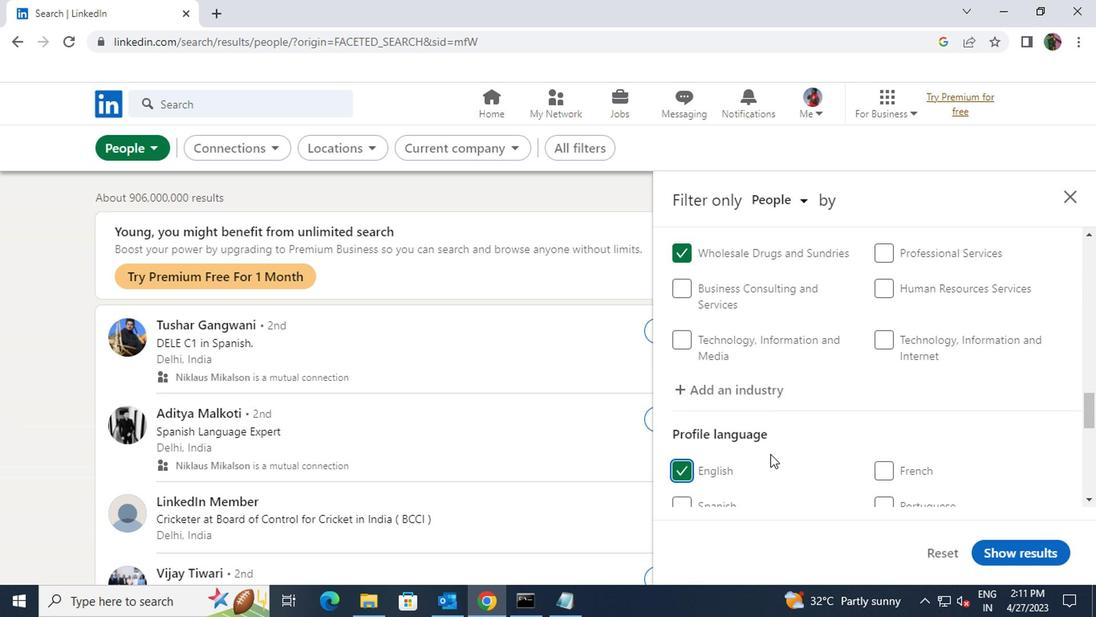 
Action: Mouse scrolled (766, 453) with delta (0, 0)
Screenshot: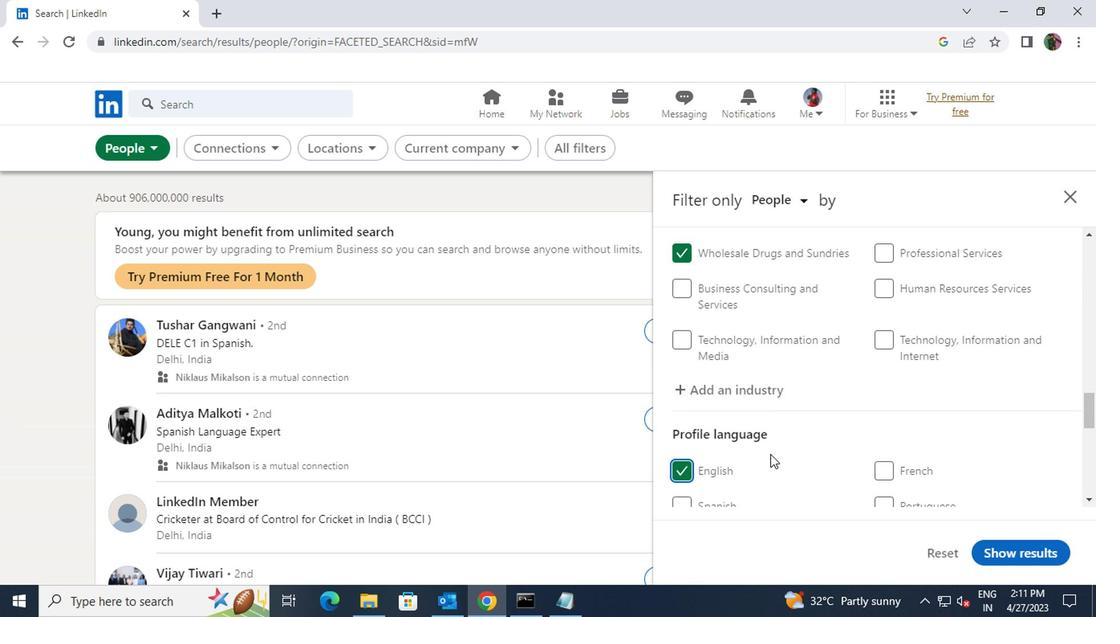 
Action: Mouse moved to (776, 454)
Screenshot: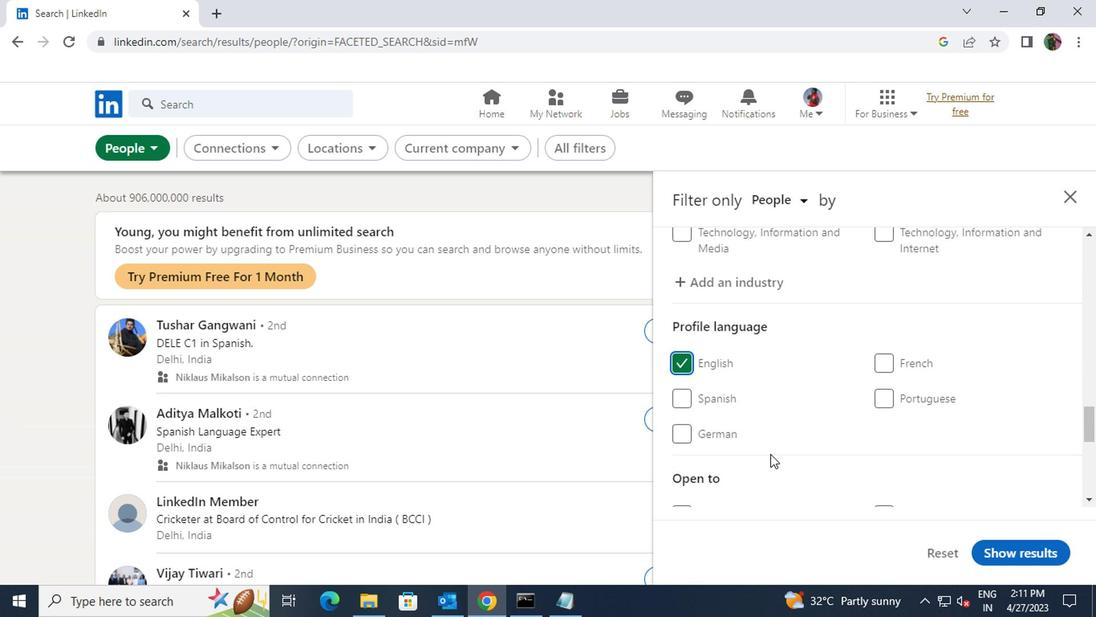 
Action: Mouse scrolled (776, 453) with delta (0, 0)
Screenshot: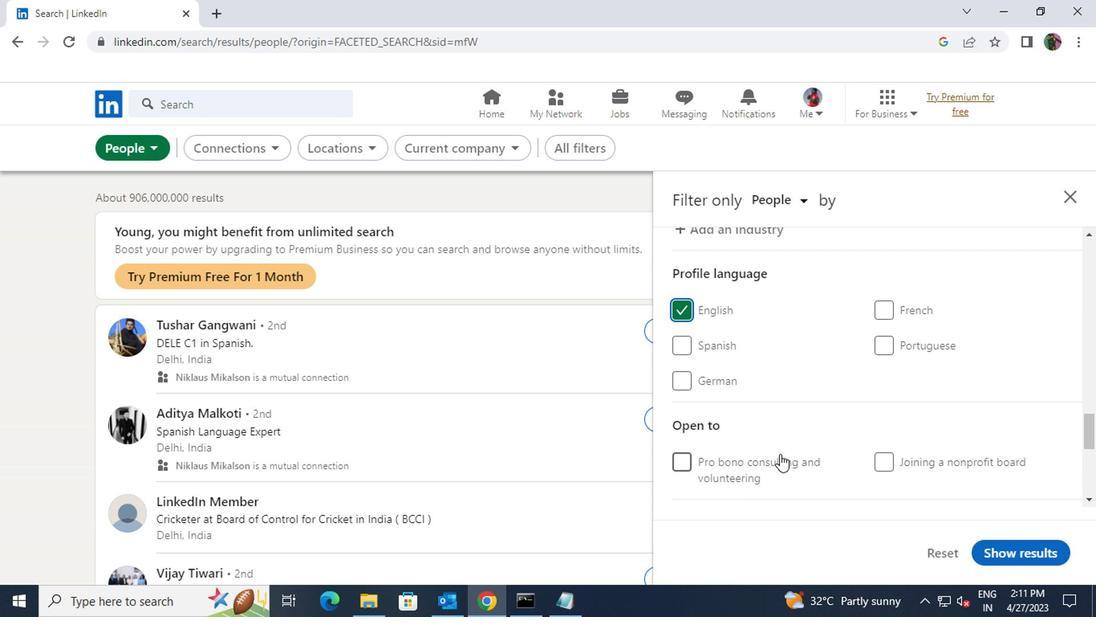 
Action: Mouse scrolled (776, 453) with delta (0, 0)
Screenshot: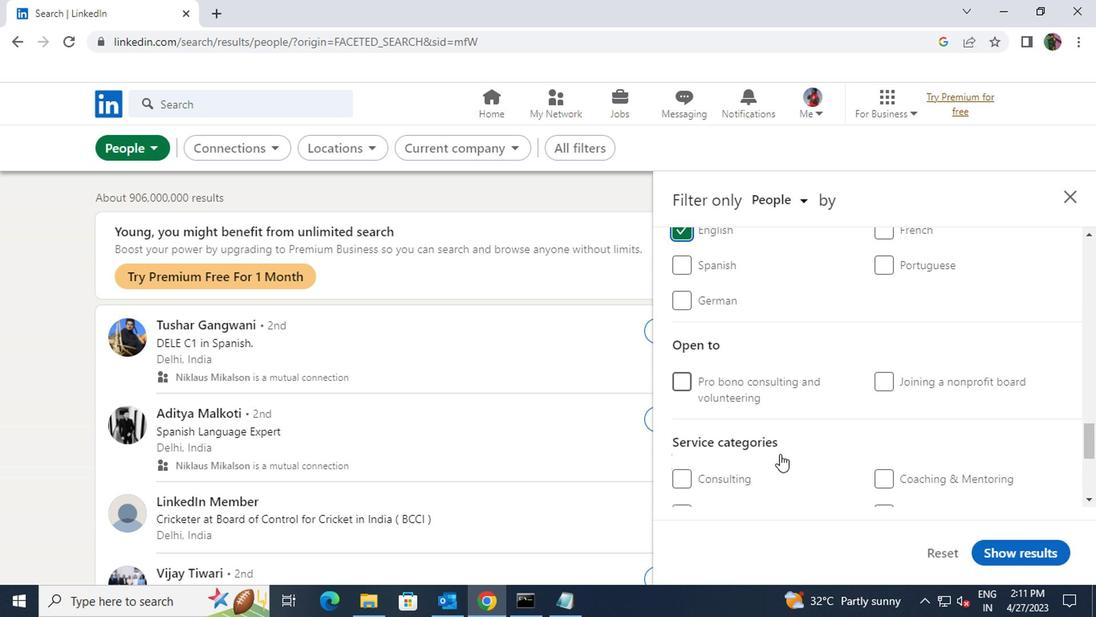 
Action: Mouse moved to (884, 467)
Screenshot: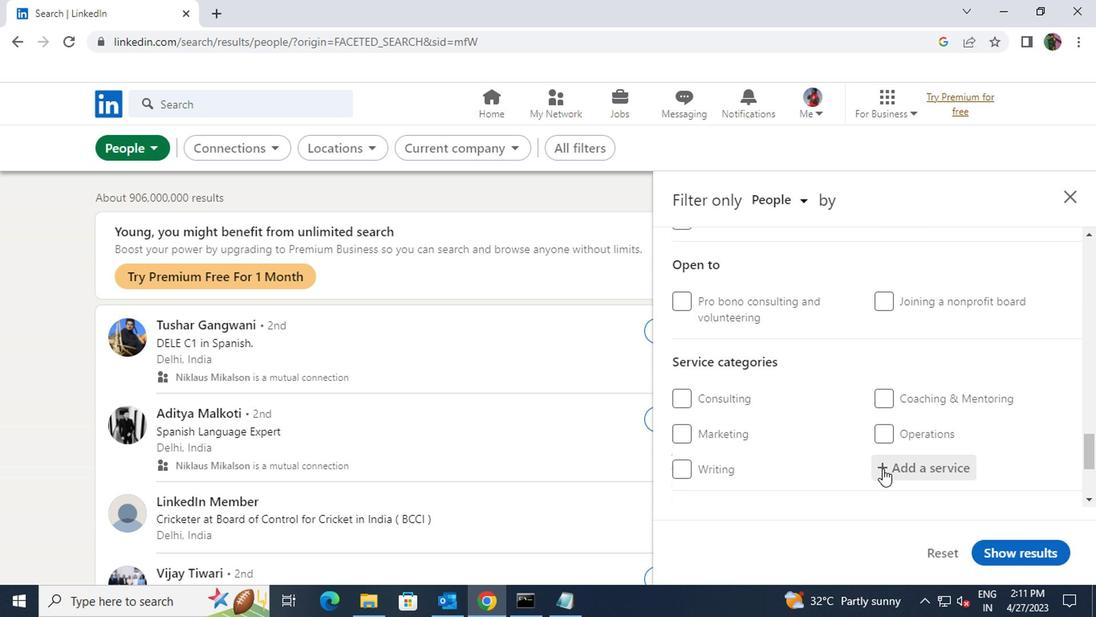 
Action: Mouse pressed left at (884, 467)
Screenshot: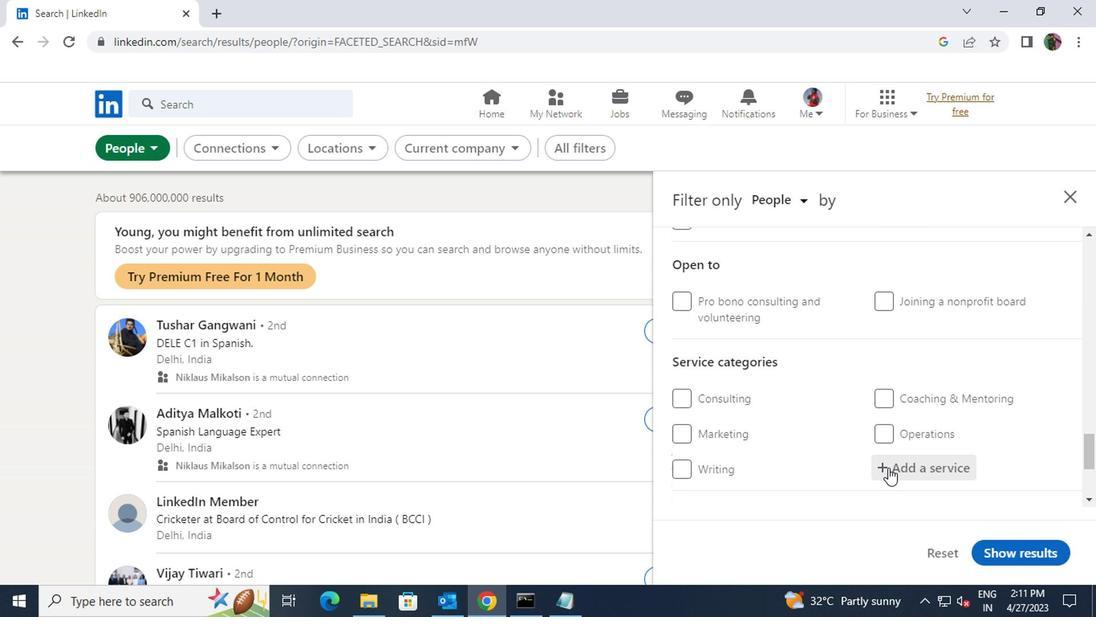 
Action: Key pressed <Key.shift>TEAM<Key.space>BUI
Screenshot: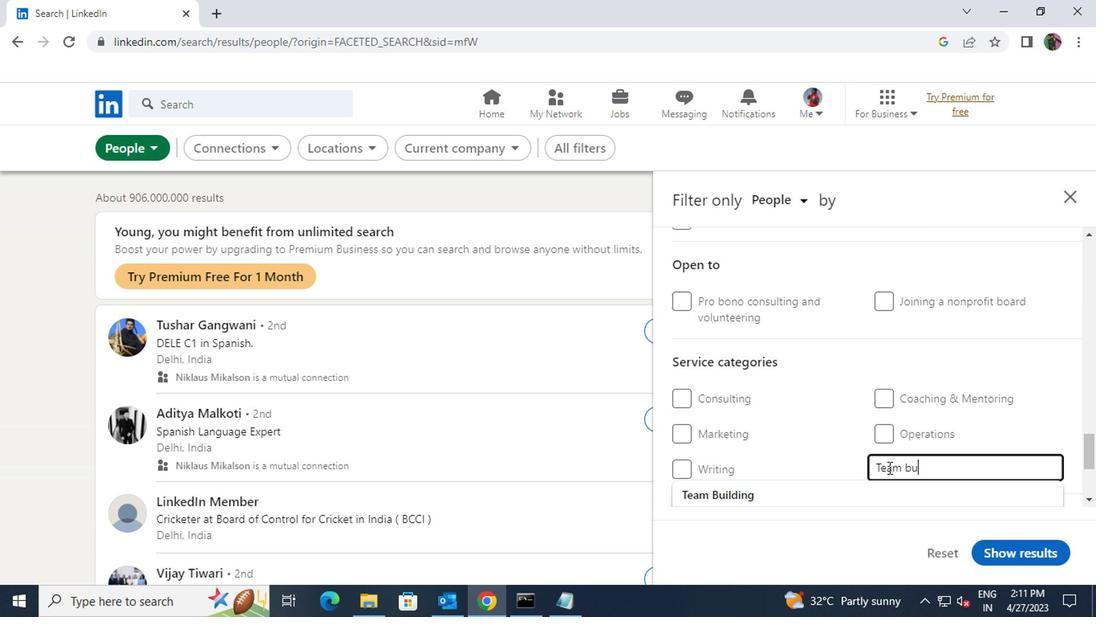 
Action: Mouse moved to (882, 489)
Screenshot: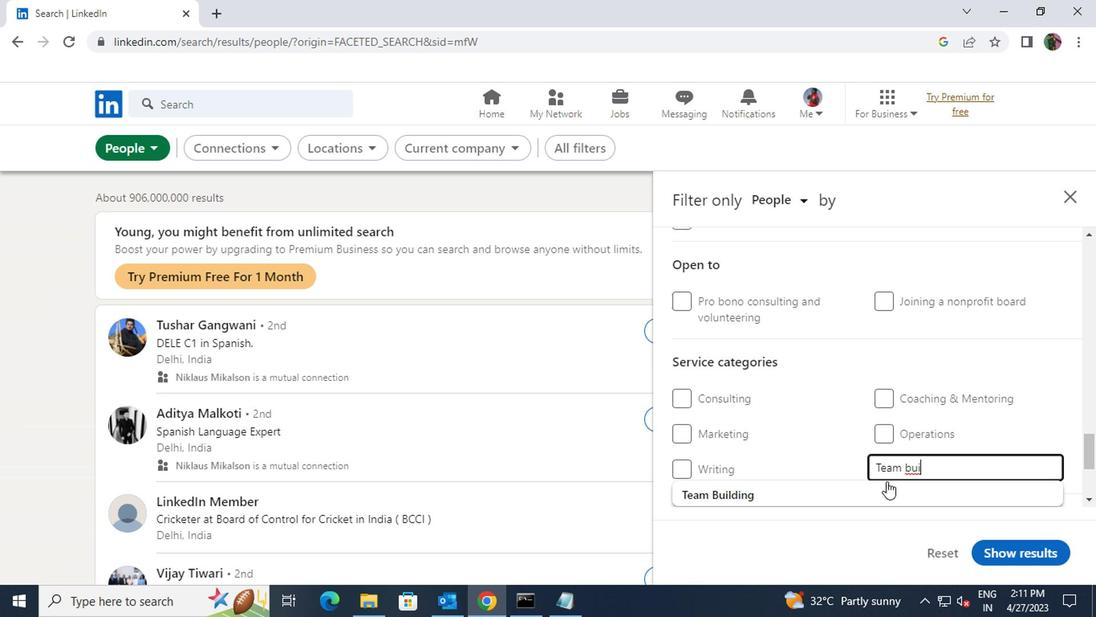 
Action: Mouse pressed left at (882, 489)
Screenshot: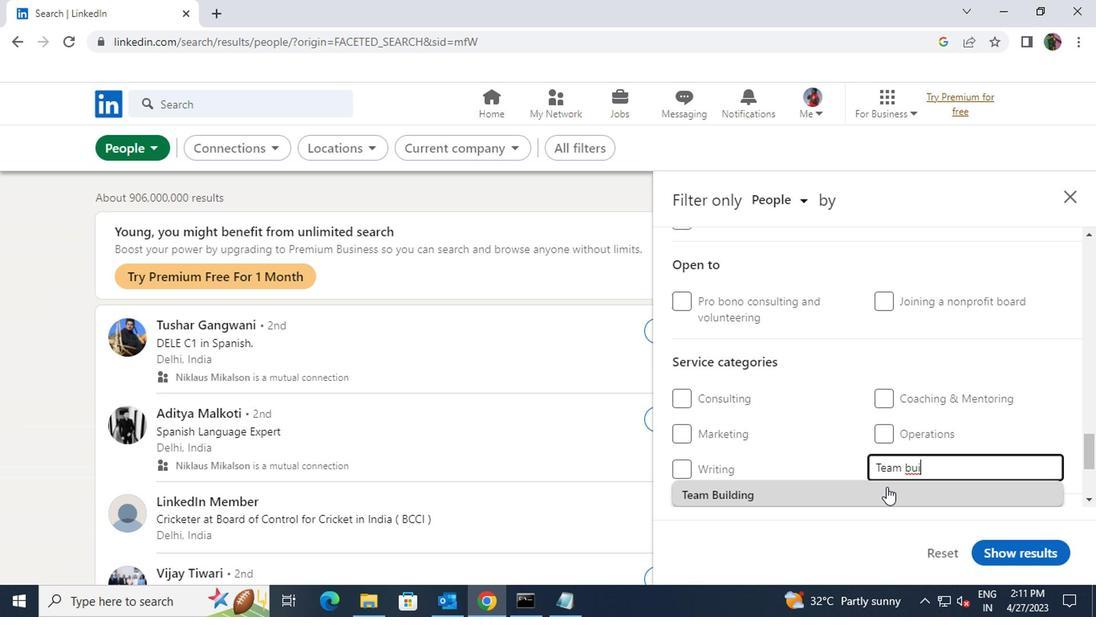 
Action: Mouse scrolled (882, 487) with delta (0, -1)
Screenshot: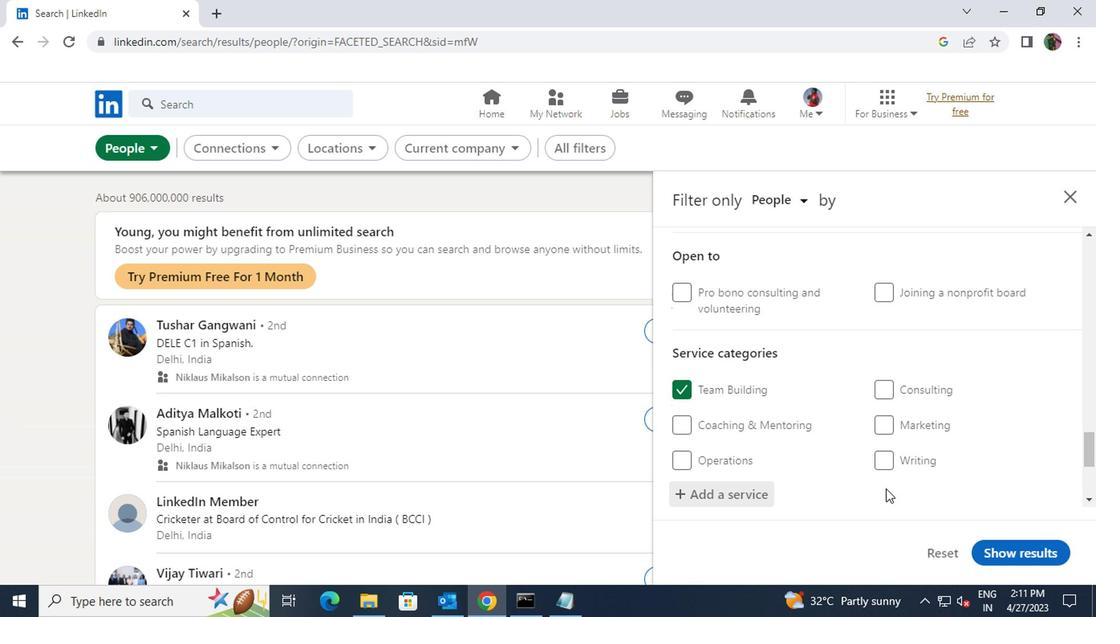 
Action: Mouse scrolled (882, 487) with delta (0, -1)
Screenshot: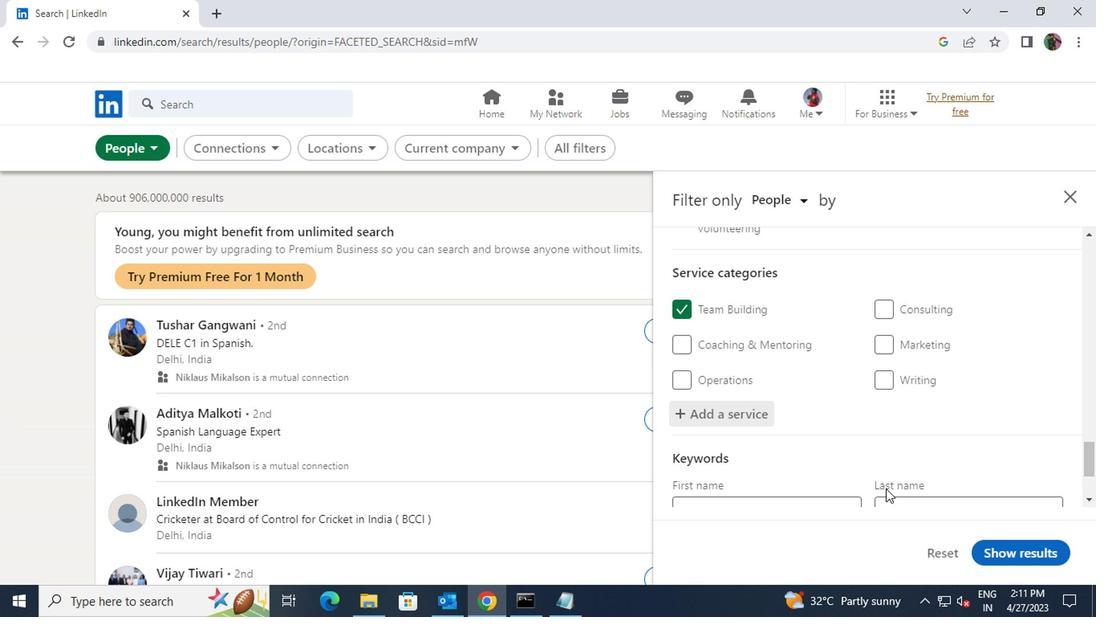 
Action: Mouse moved to (841, 485)
Screenshot: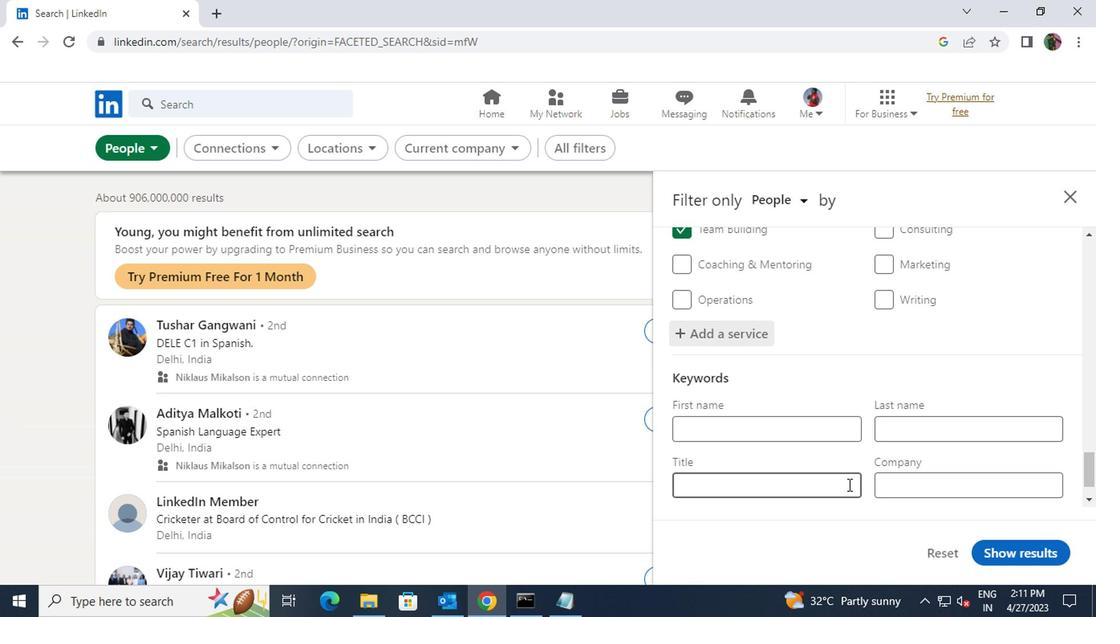 
Action: Mouse pressed left at (841, 485)
Screenshot: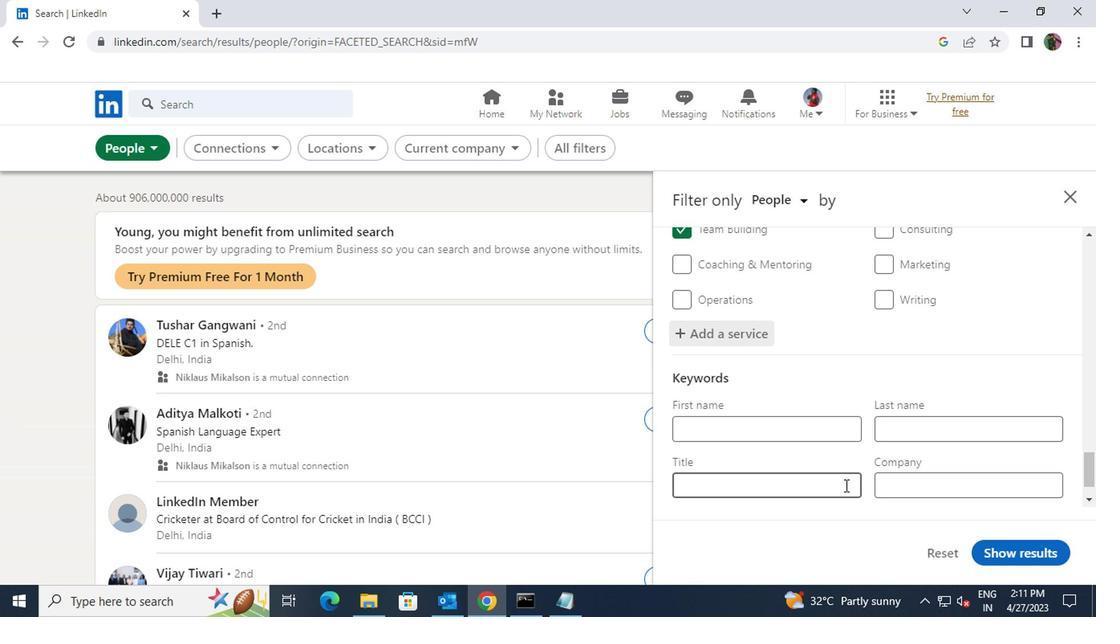 
Action: Key pressed <Key.shift>SKIN<Key.space>CARE<Key.space>SPECIALIST
Screenshot: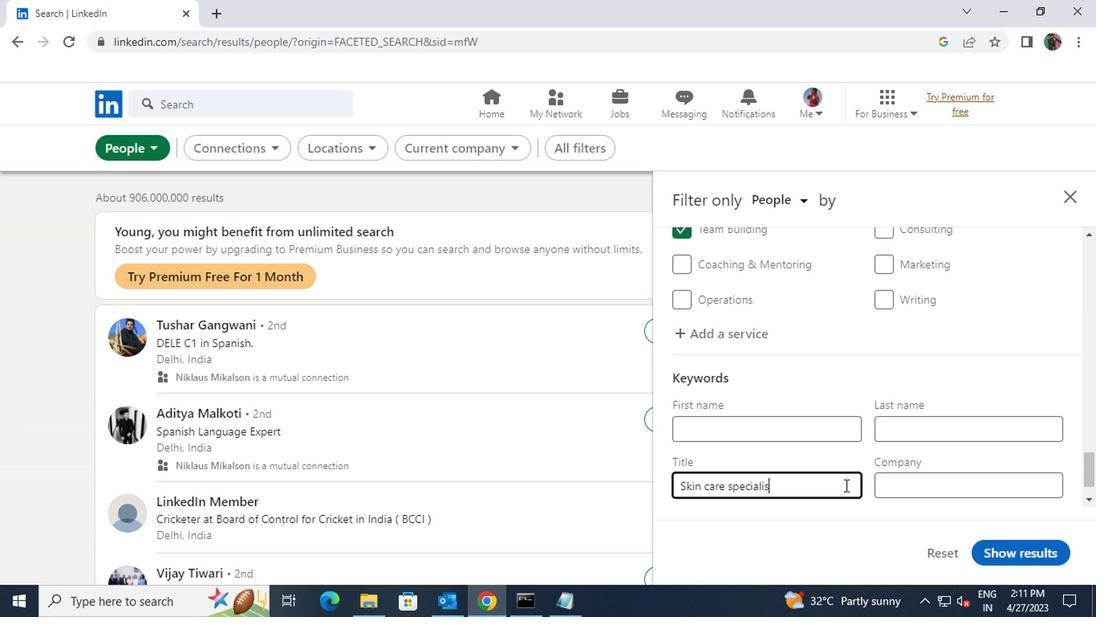 
Action: Mouse moved to (991, 547)
Screenshot: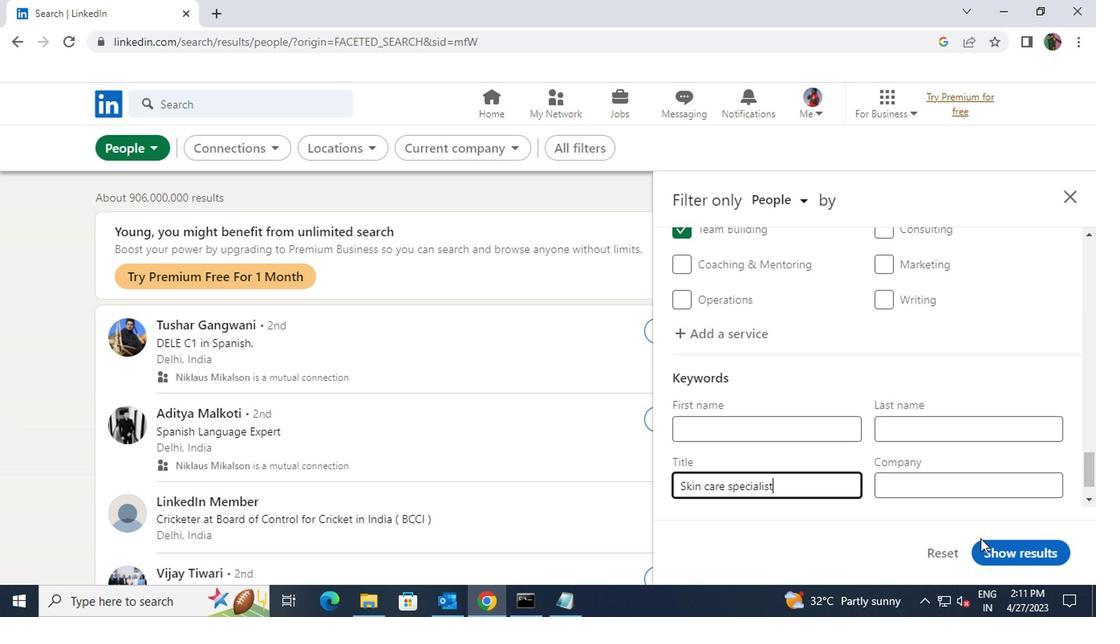 
Action: Mouse pressed left at (991, 547)
Screenshot: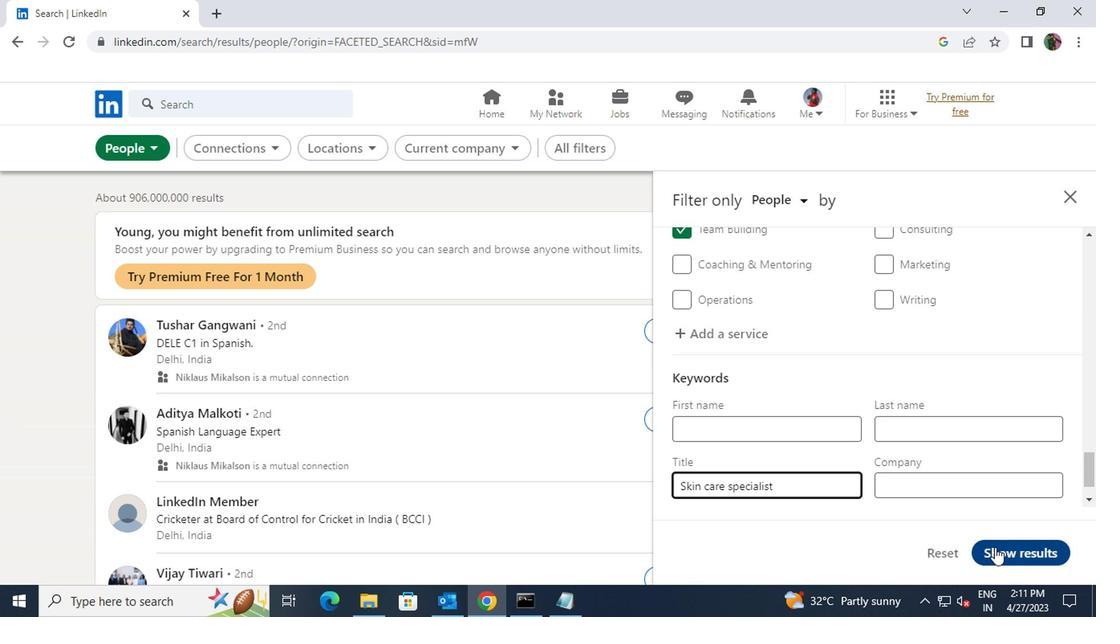 
